 Task: Search one way flight ticket for 5 adults, 2 children, 1 infant in seat and 1 infant on lap in economy from Minot: Minot International Airport to New Bern: Coastal Carolina Regional Airport (was Craven County Regional) on 8-4-2023. Choice of flights is Emirates. Number of bags: 2 checked bags. Price is upto 107000. Outbound departure time preference is 9:45.
Action: Mouse moved to (285, 247)
Screenshot: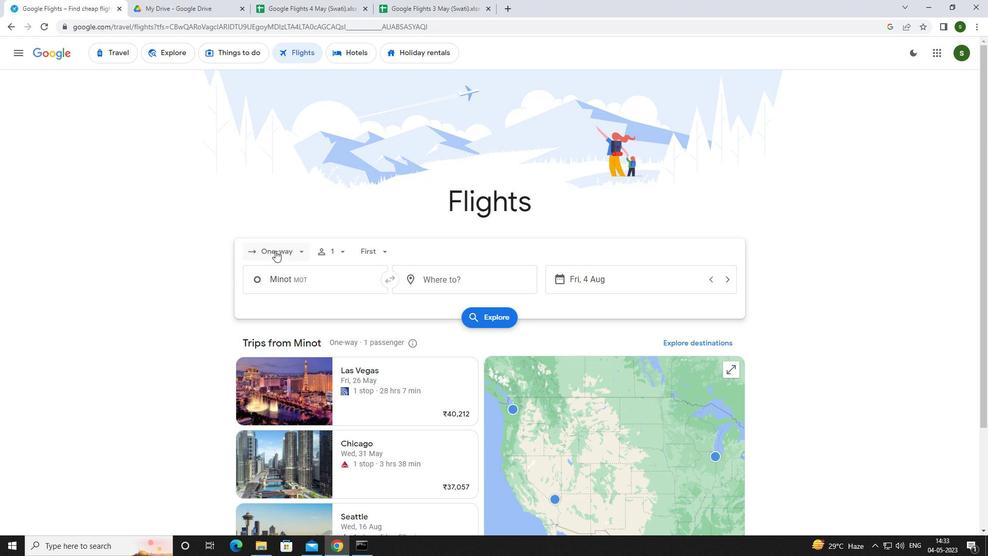 
Action: Mouse pressed left at (285, 247)
Screenshot: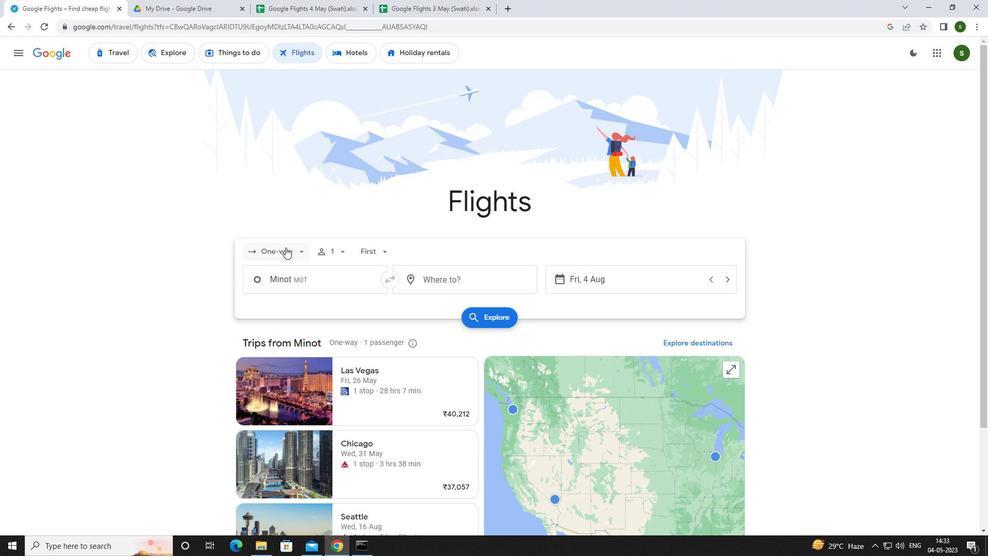 
Action: Mouse moved to (296, 300)
Screenshot: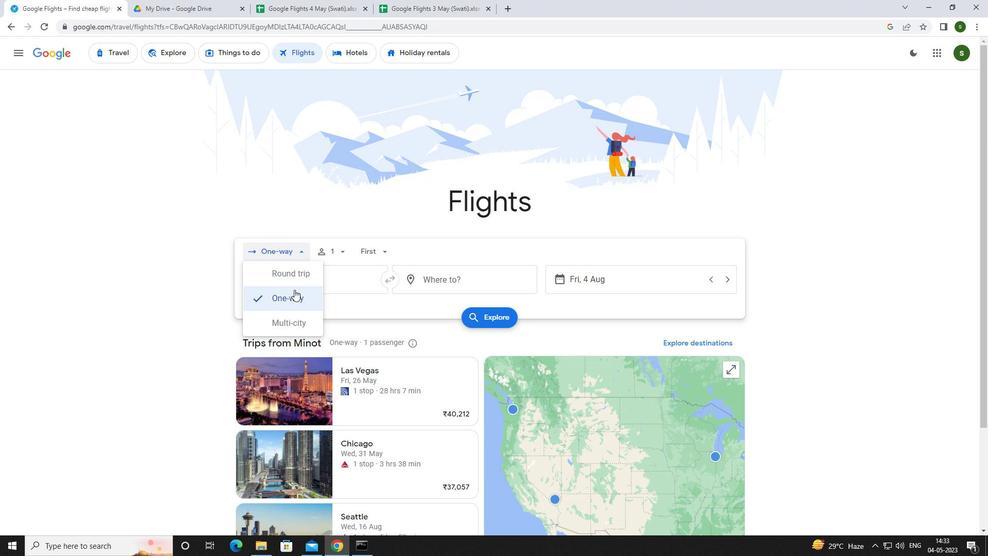 
Action: Mouse pressed left at (296, 300)
Screenshot: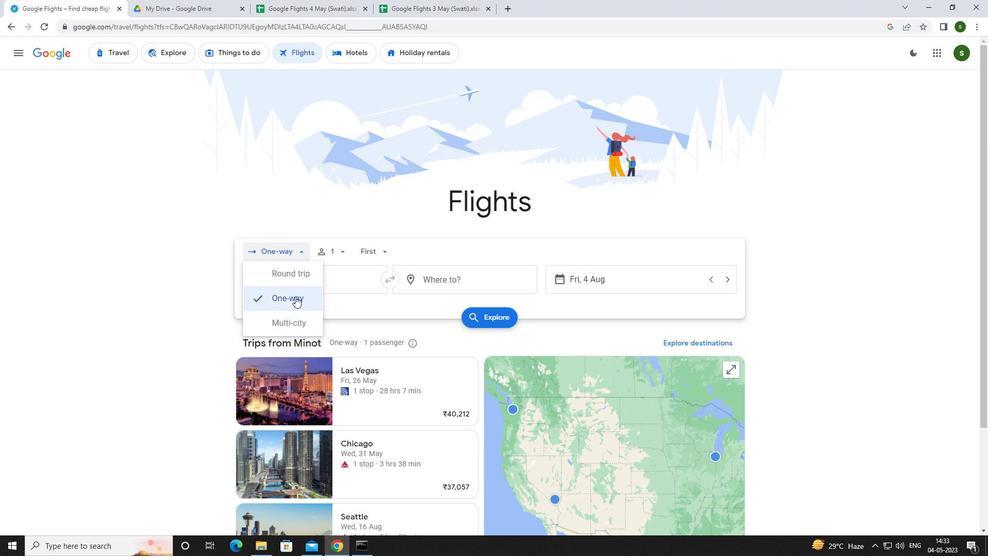 
Action: Mouse moved to (338, 253)
Screenshot: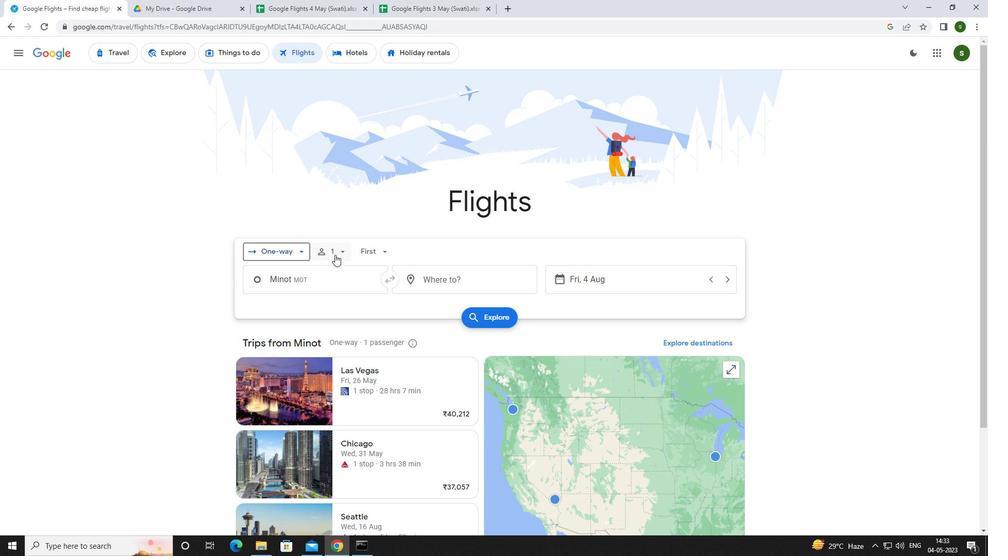 
Action: Mouse pressed left at (338, 253)
Screenshot: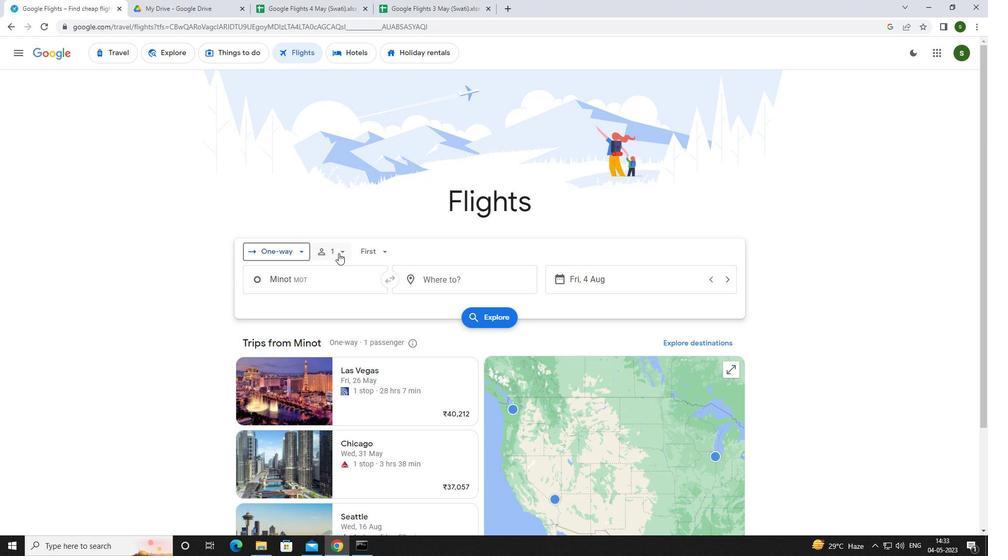 
Action: Mouse moved to (424, 278)
Screenshot: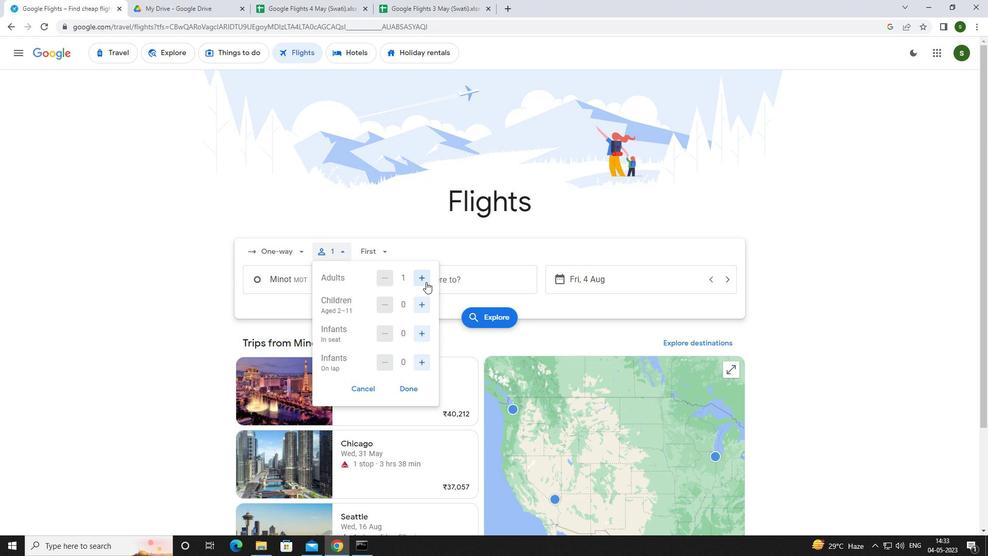 
Action: Mouse pressed left at (424, 278)
Screenshot: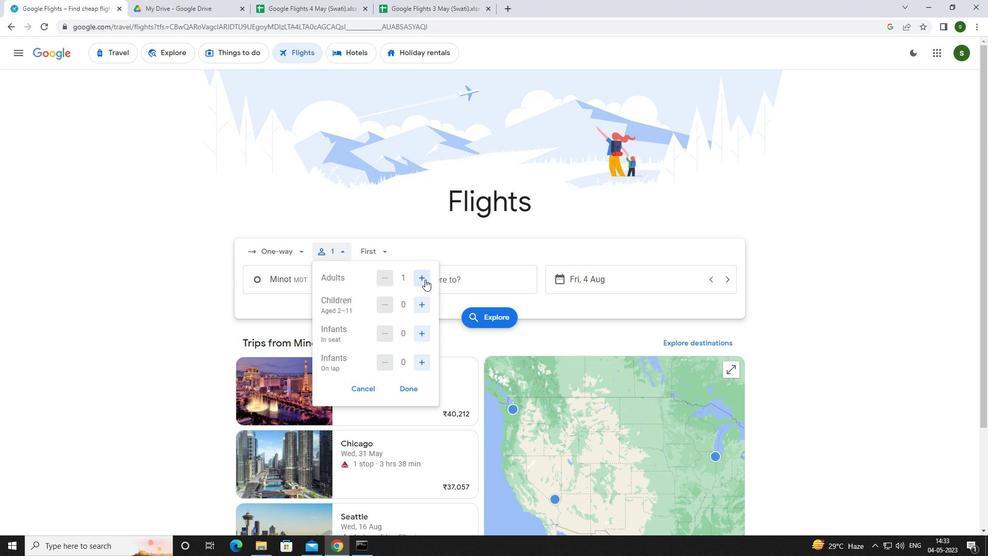 
Action: Mouse pressed left at (424, 278)
Screenshot: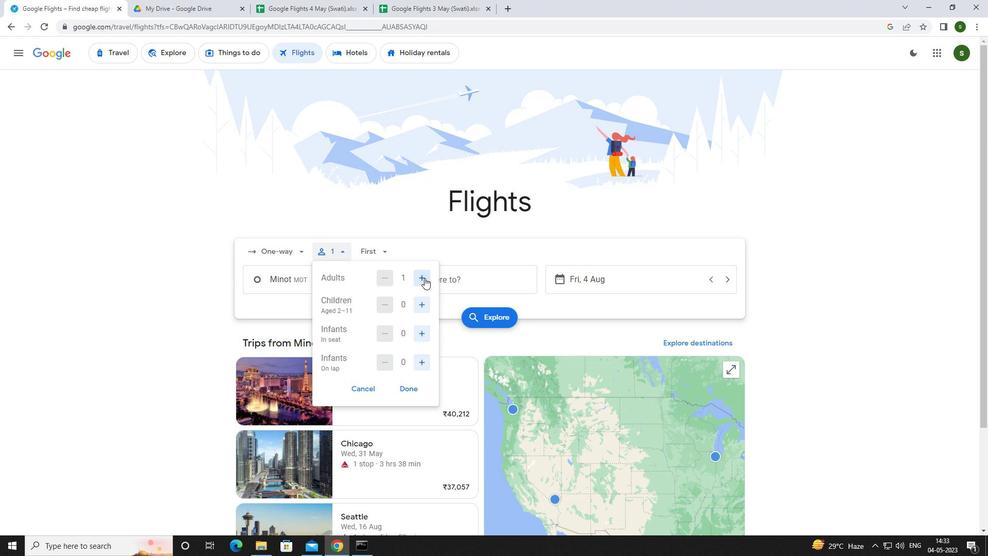 
Action: Mouse pressed left at (424, 278)
Screenshot: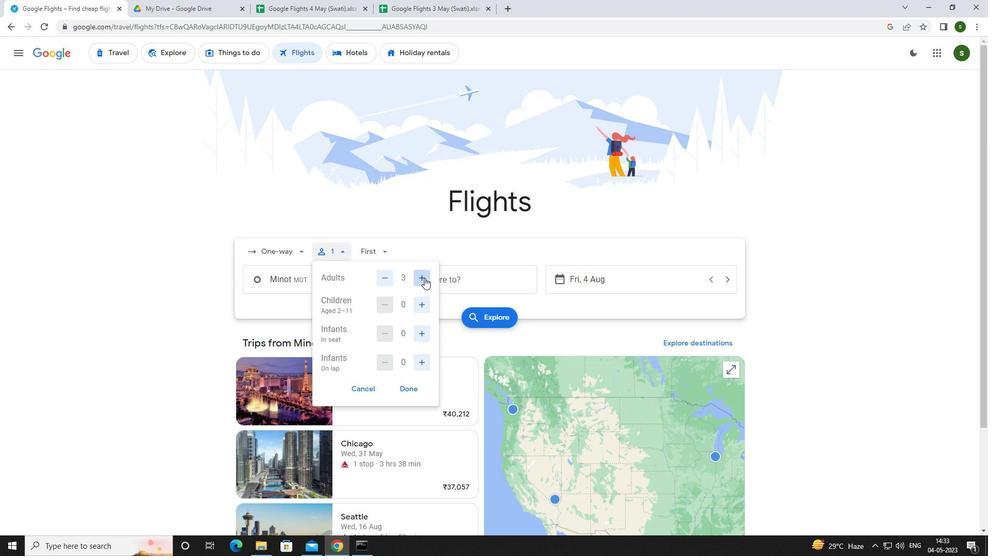 
Action: Mouse pressed left at (424, 278)
Screenshot: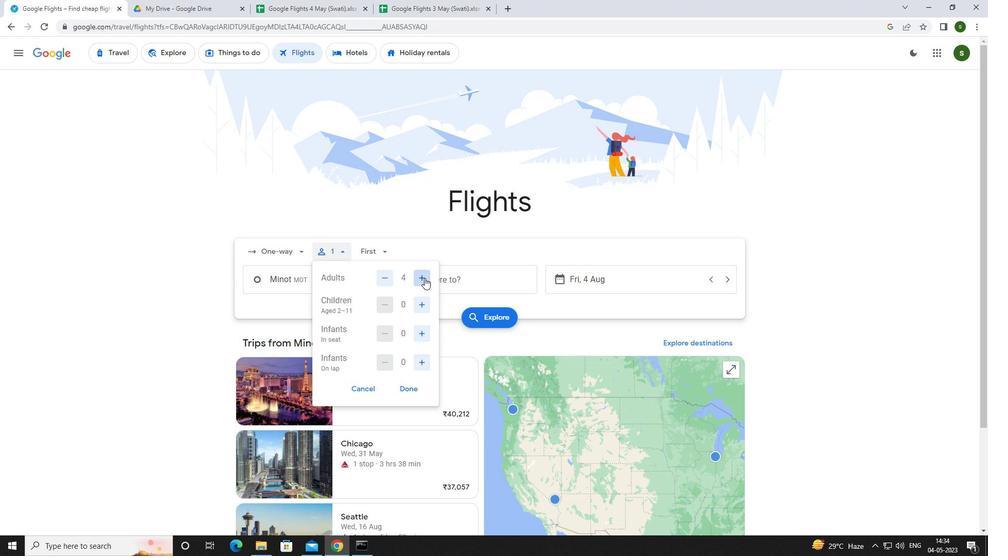 
Action: Mouse moved to (422, 300)
Screenshot: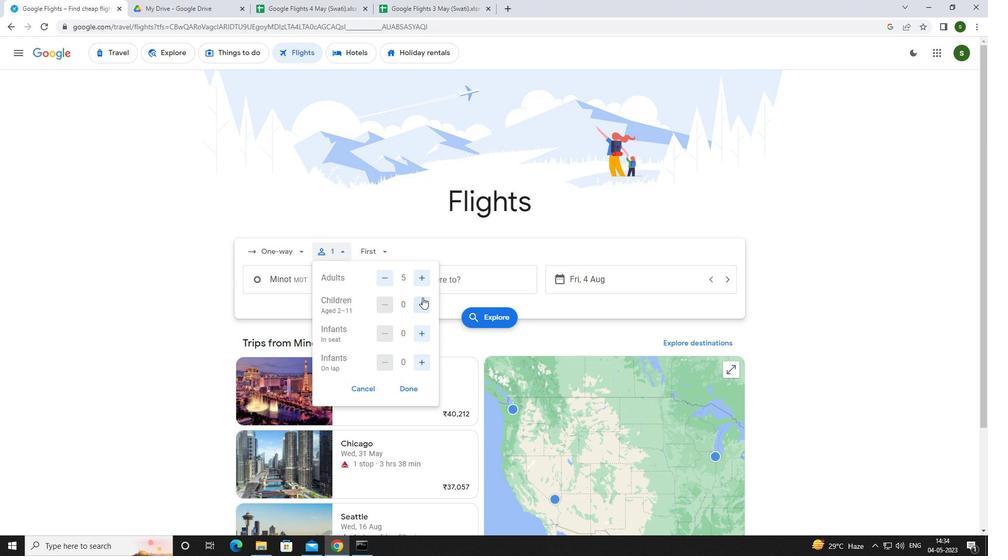 
Action: Mouse pressed left at (422, 300)
Screenshot: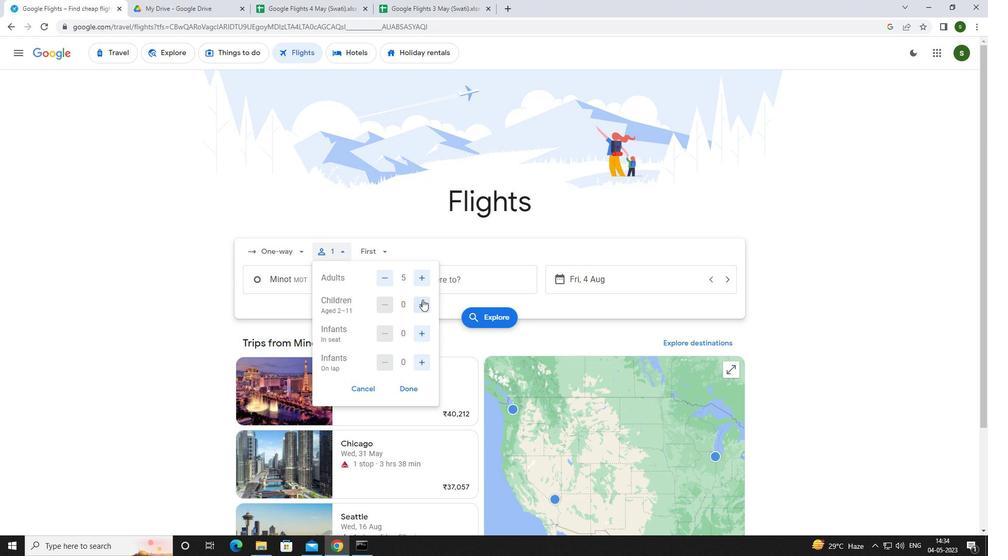 
Action: Mouse pressed left at (422, 300)
Screenshot: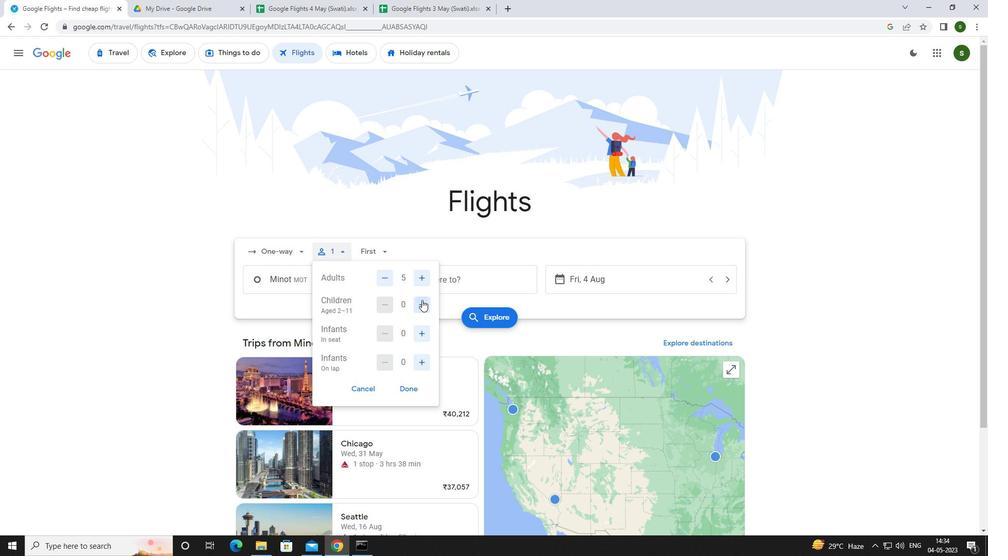 
Action: Mouse moved to (421, 331)
Screenshot: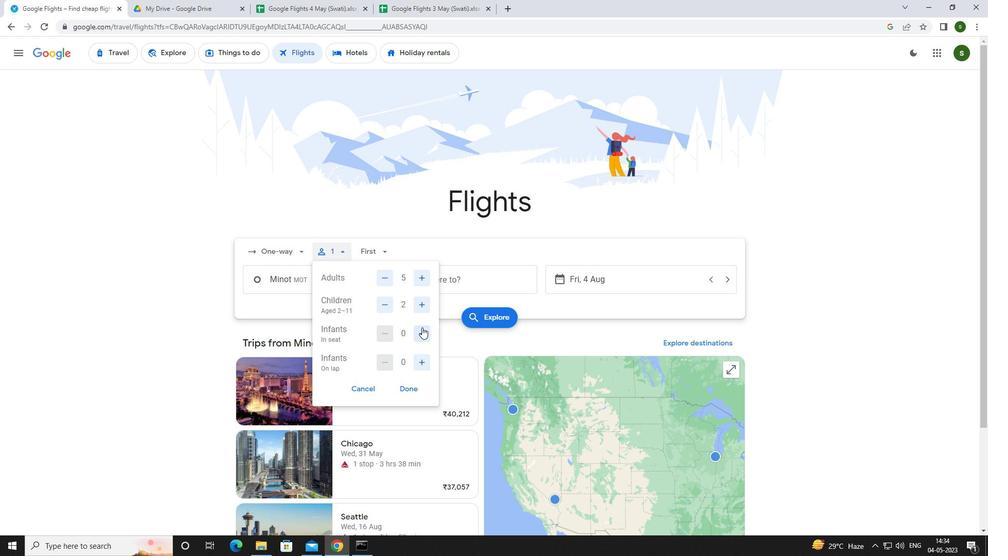 
Action: Mouse pressed left at (421, 331)
Screenshot: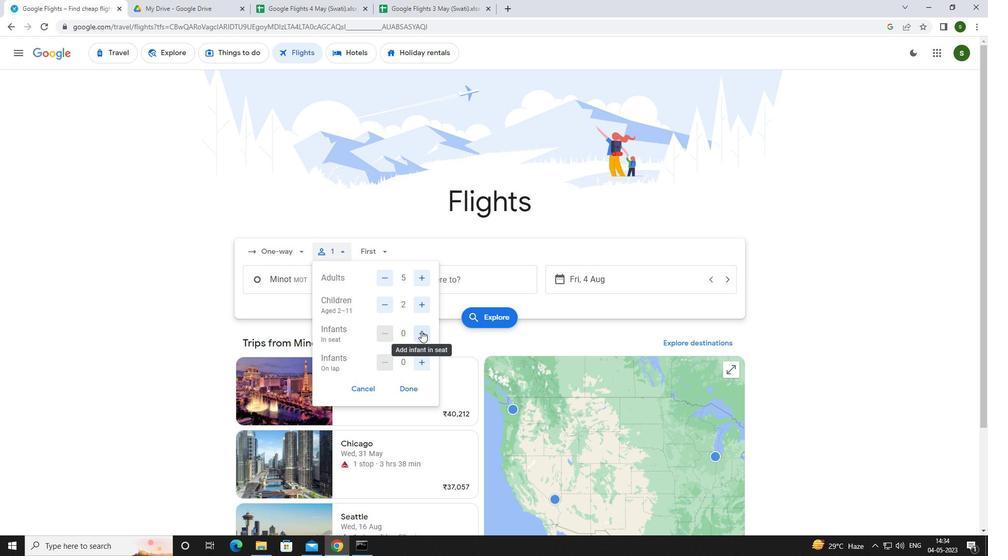 
Action: Mouse moved to (419, 361)
Screenshot: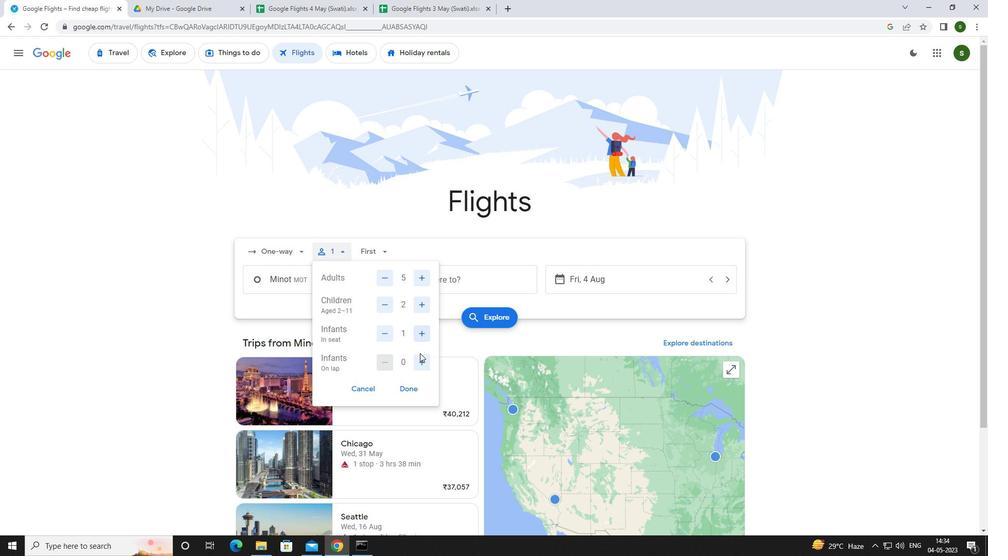 
Action: Mouse pressed left at (419, 361)
Screenshot: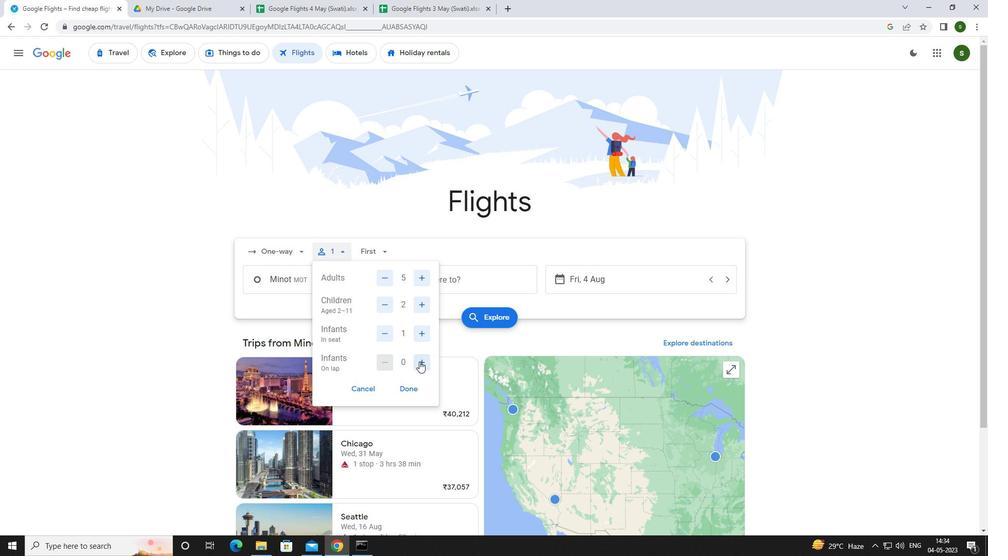 
Action: Mouse moved to (373, 244)
Screenshot: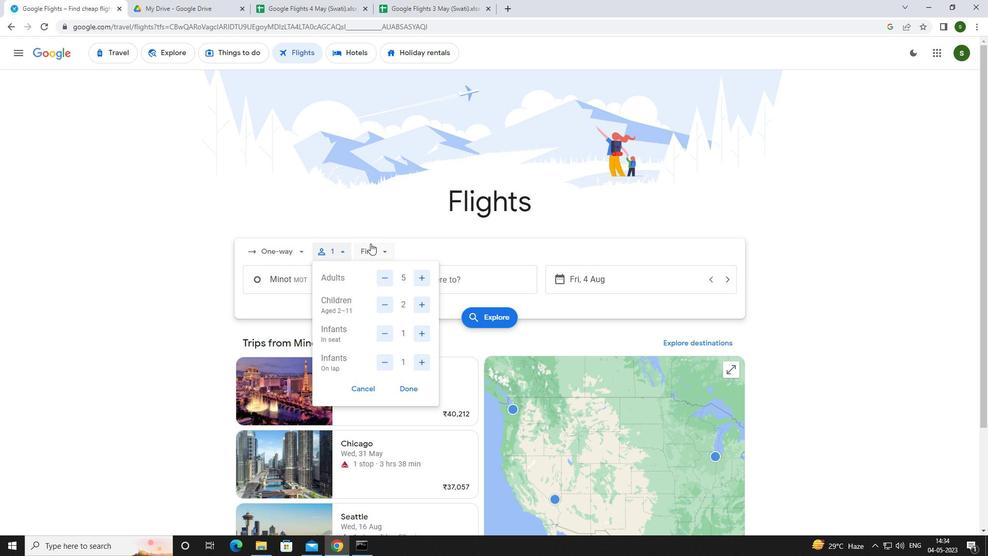 
Action: Mouse pressed left at (373, 244)
Screenshot: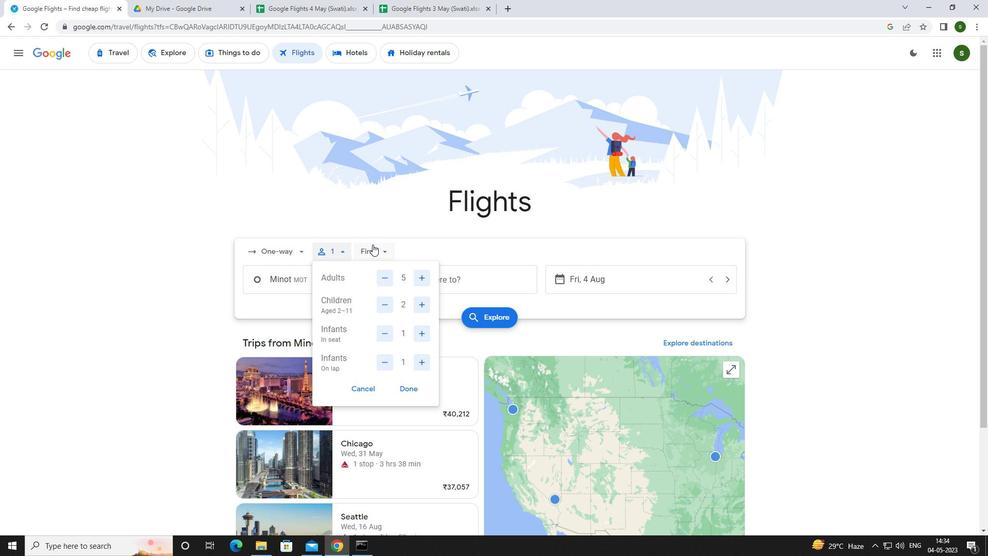 
Action: Mouse moved to (381, 270)
Screenshot: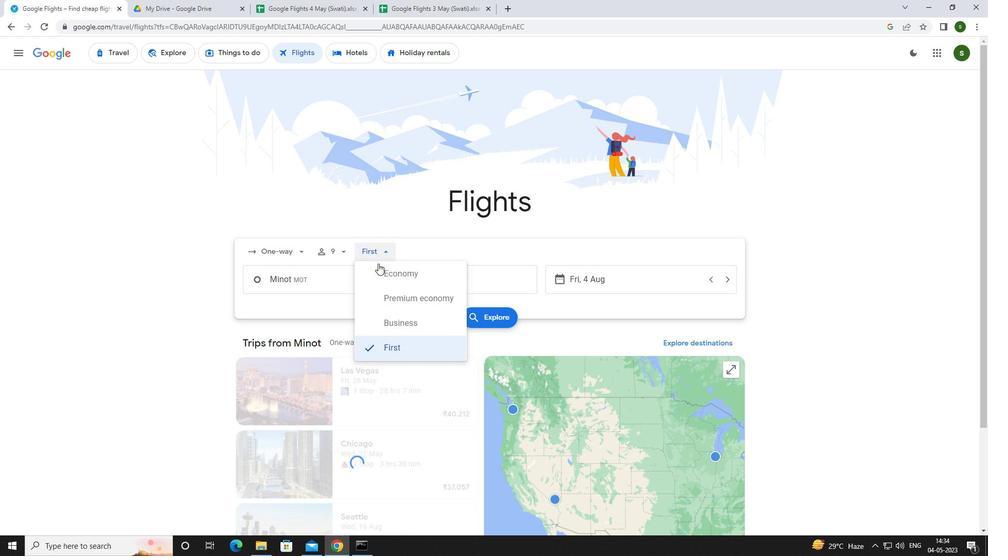
Action: Mouse pressed left at (381, 270)
Screenshot: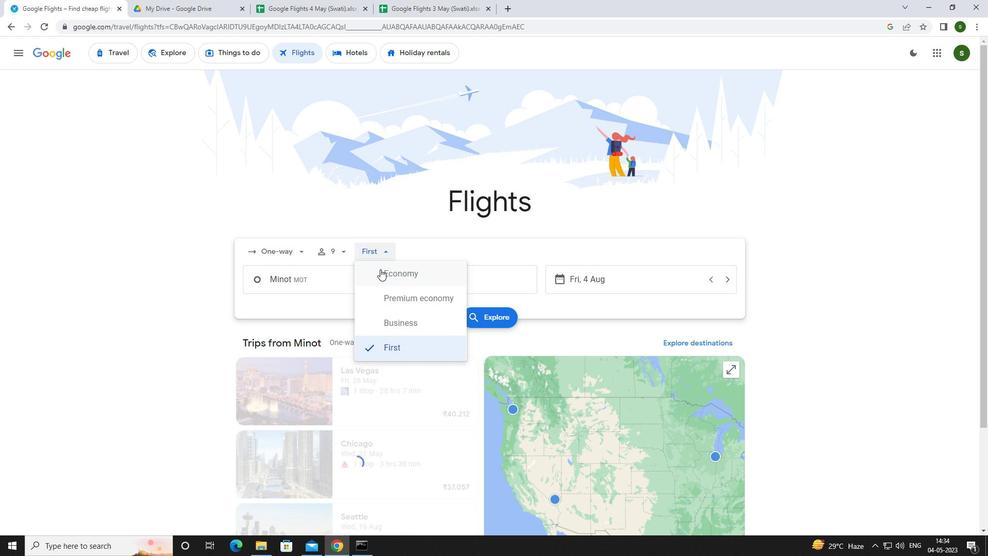 
Action: Mouse moved to (351, 281)
Screenshot: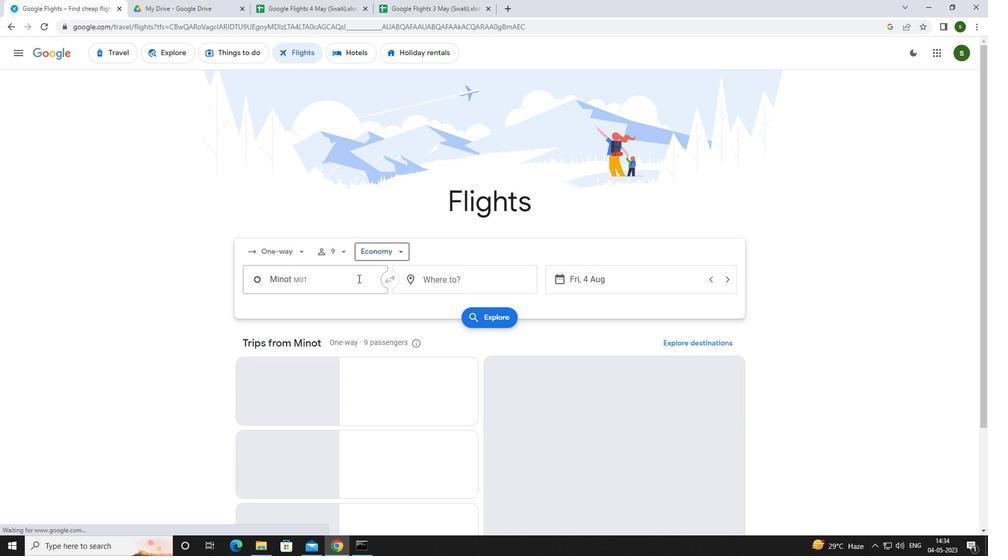 
Action: Mouse pressed left at (351, 281)
Screenshot: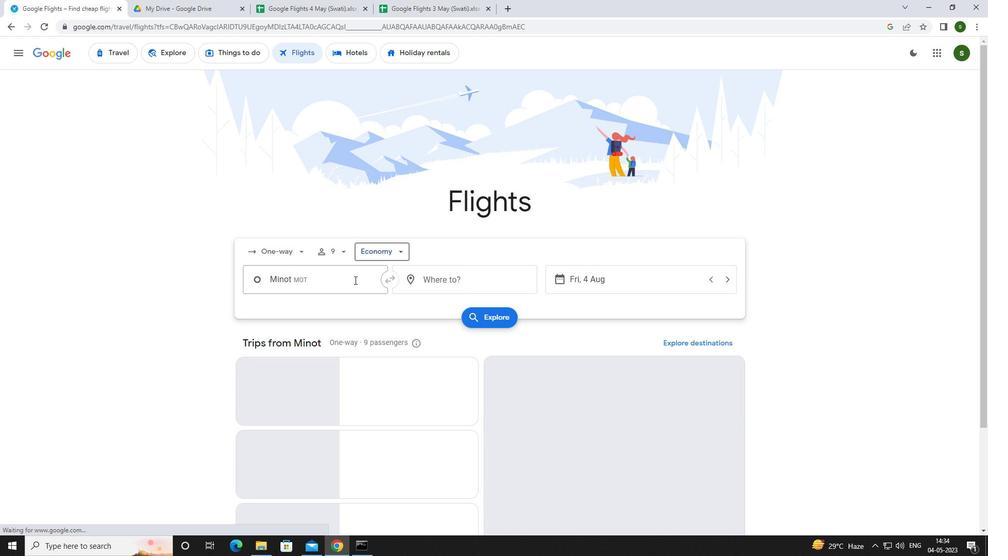 
Action: Key pressed <Key.caps_lock>m<Key.caps_lock>inot
Screenshot: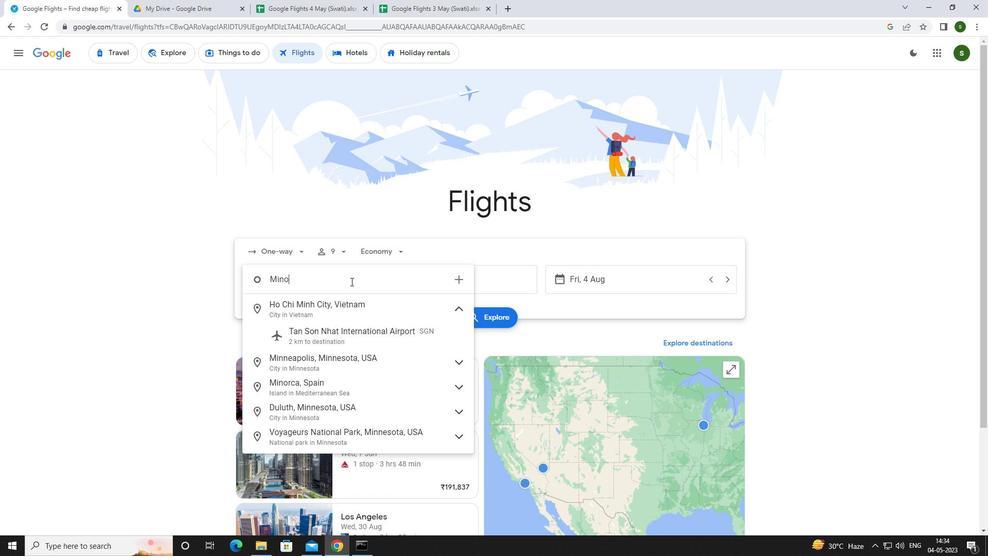 
Action: Mouse moved to (351, 332)
Screenshot: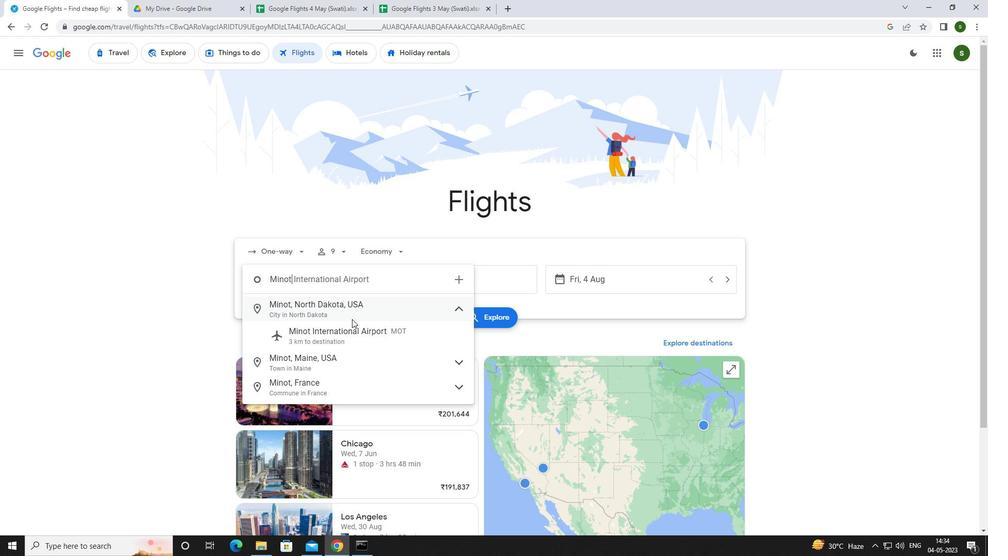 
Action: Mouse pressed left at (351, 332)
Screenshot: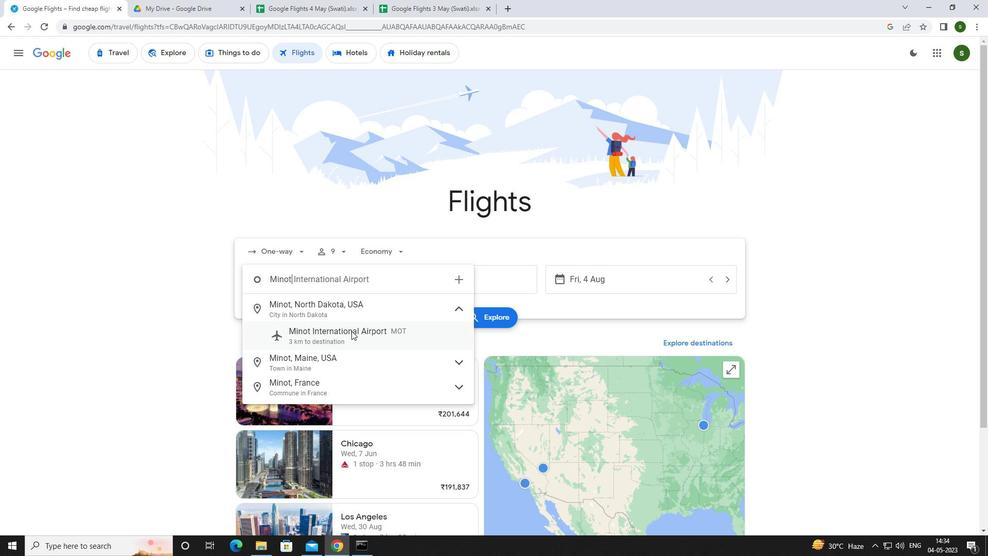 
Action: Mouse moved to (438, 284)
Screenshot: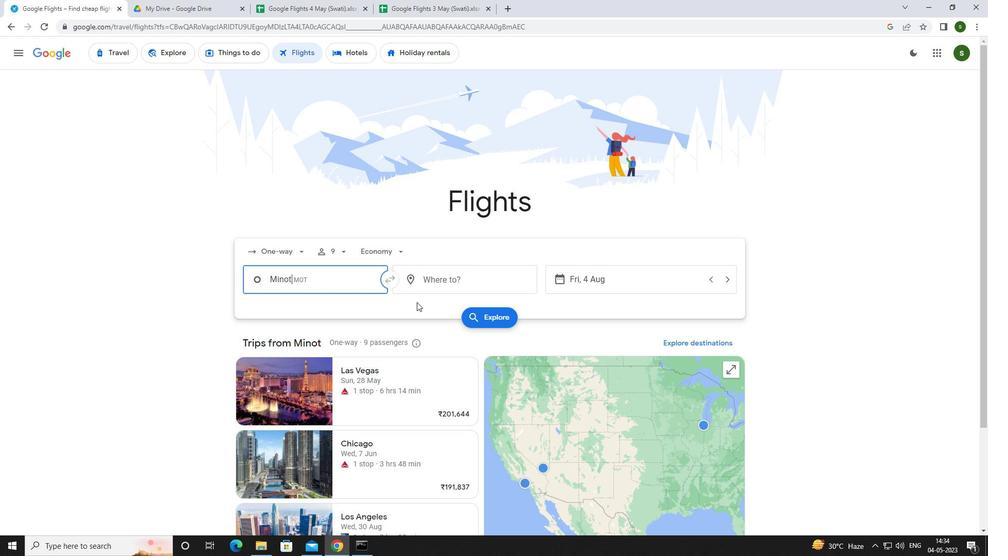 
Action: Mouse pressed left at (438, 284)
Screenshot: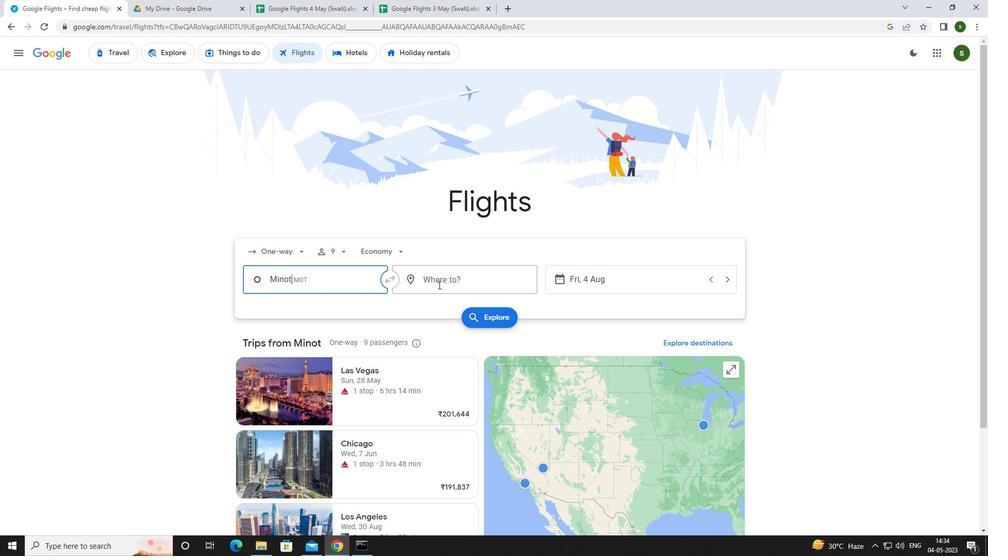 
Action: Mouse moved to (439, 284)
Screenshot: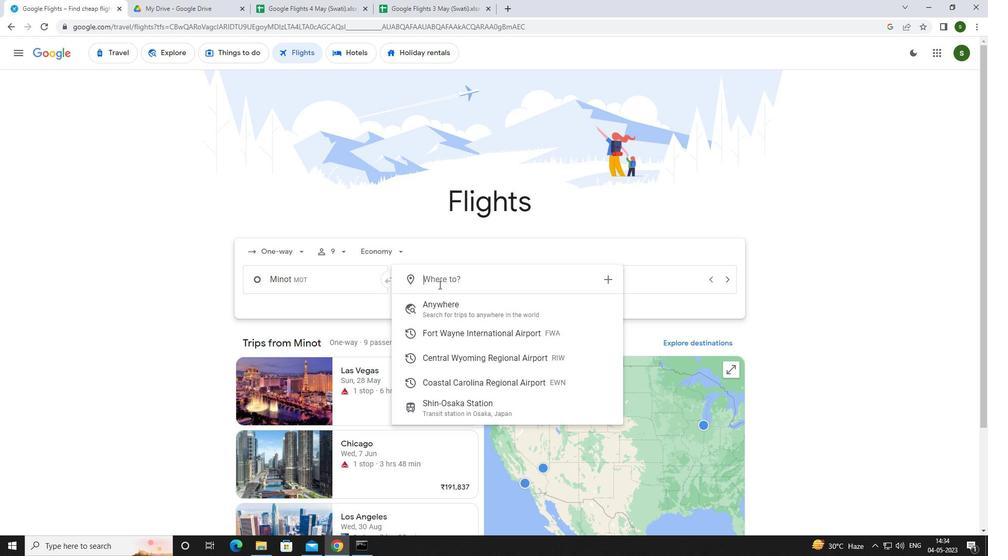 
Action: Key pressed <Key.caps_lock>c<Key.caps_lock>oastal
Screenshot: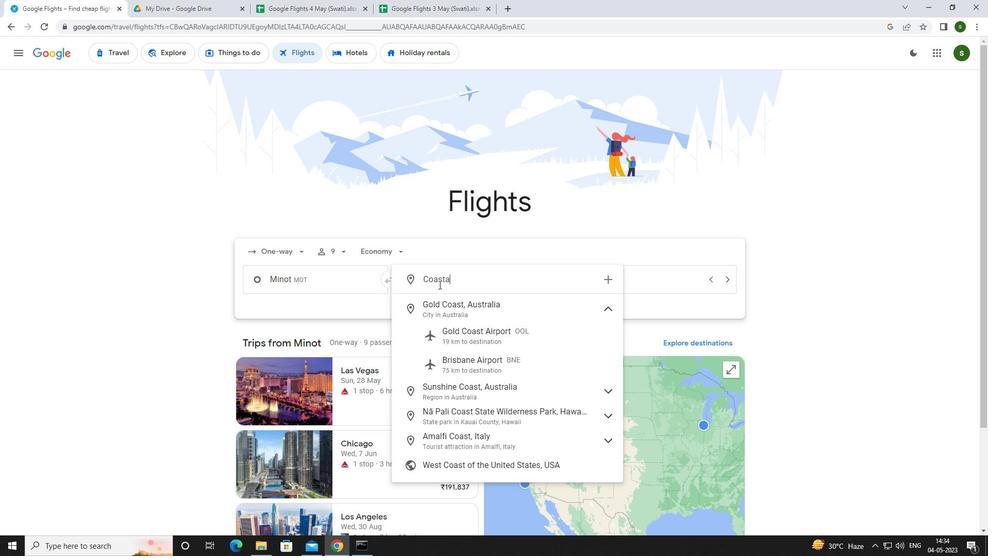 
Action: Mouse moved to (460, 307)
Screenshot: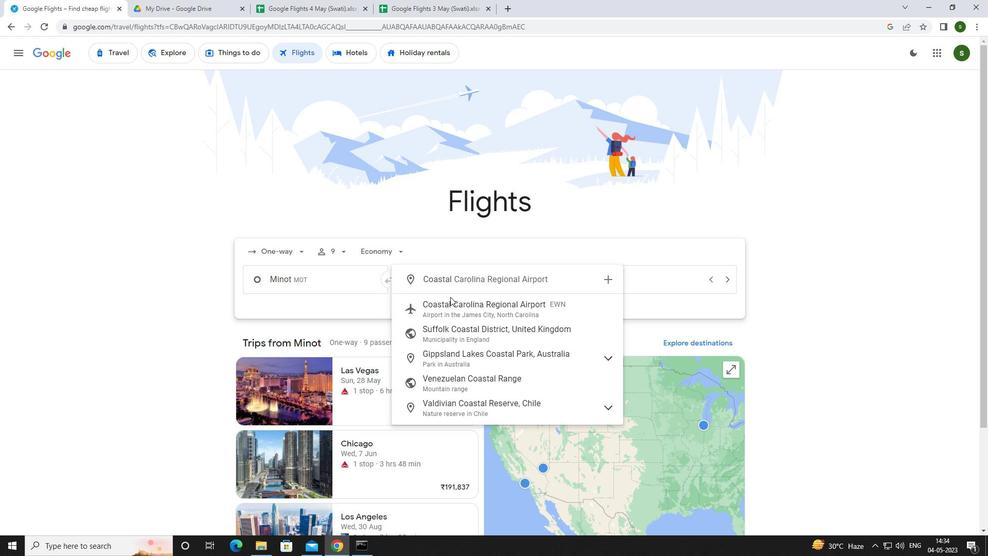 
Action: Mouse pressed left at (460, 307)
Screenshot: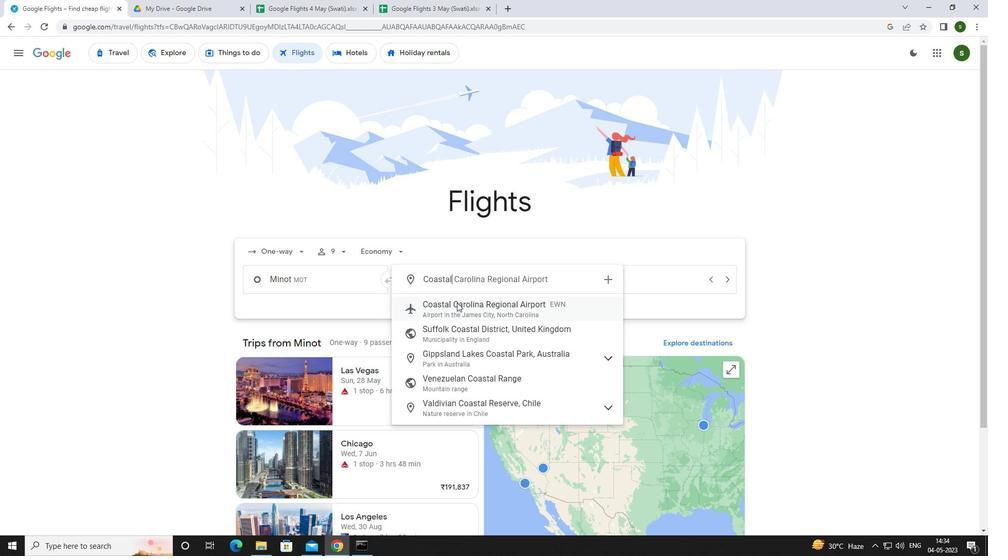 
Action: Mouse moved to (611, 280)
Screenshot: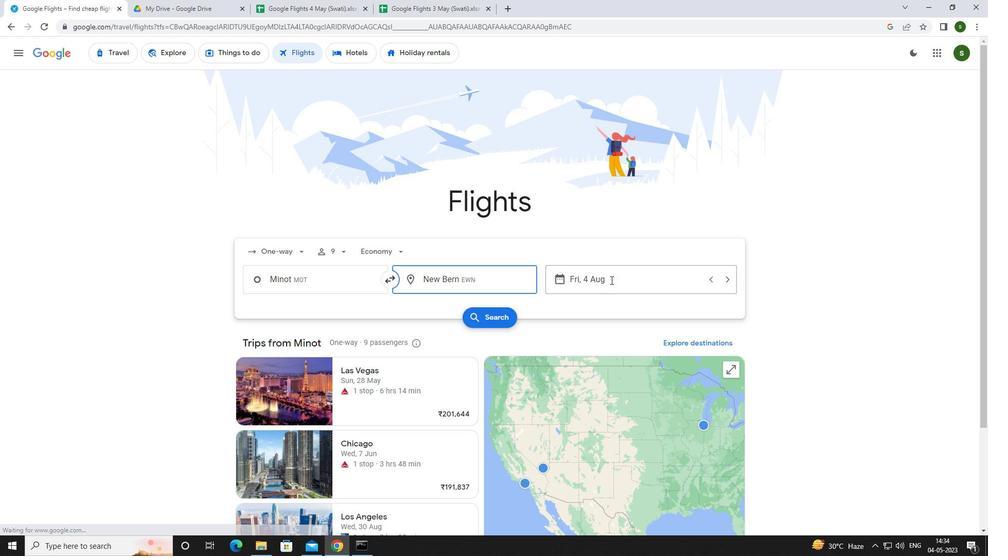 
Action: Mouse pressed left at (611, 280)
Screenshot: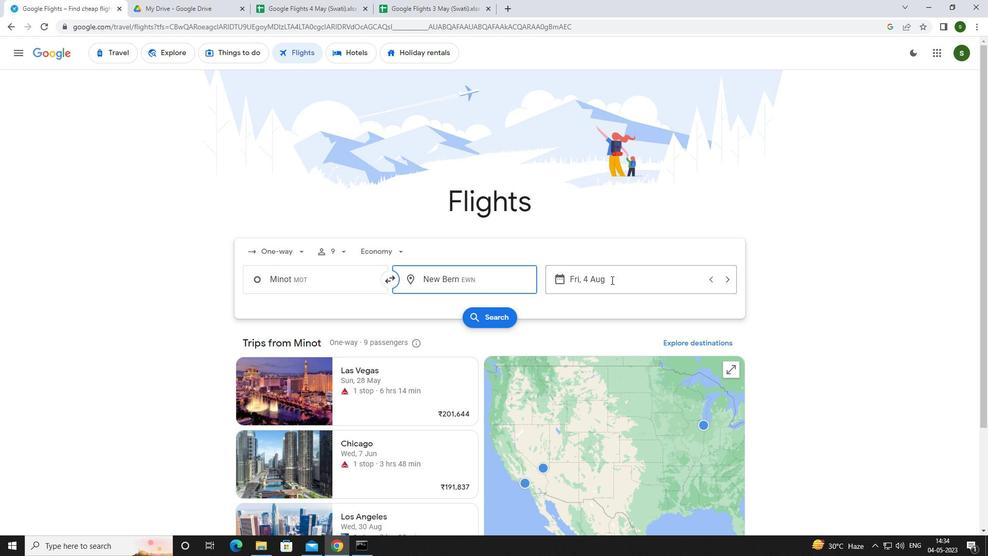 
Action: Mouse moved to (493, 349)
Screenshot: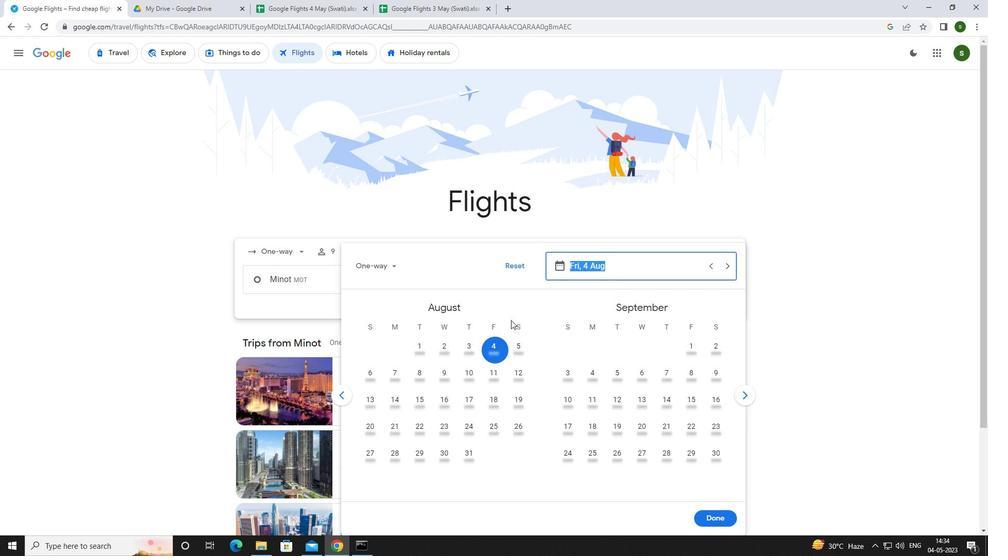 
Action: Mouse pressed left at (493, 349)
Screenshot: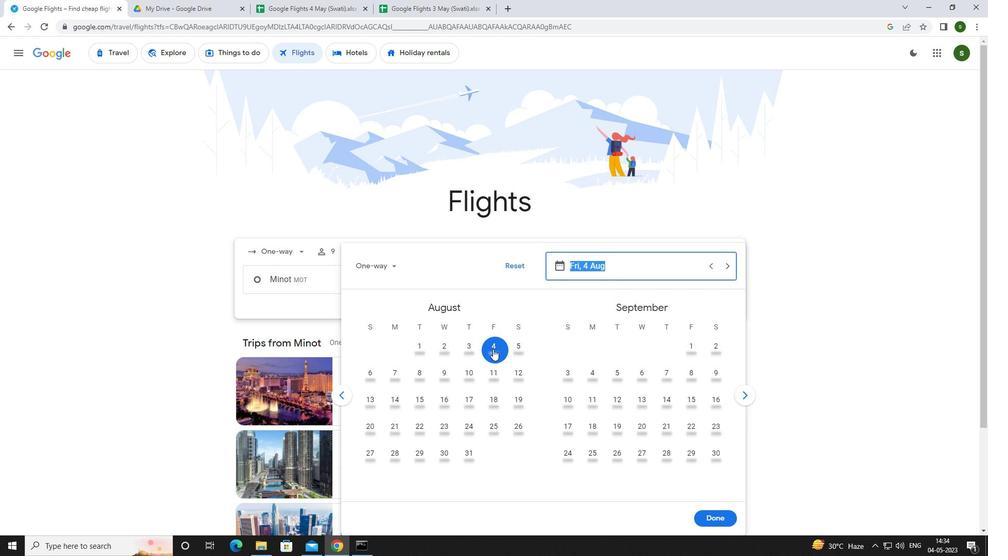 
Action: Mouse moved to (713, 520)
Screenshot: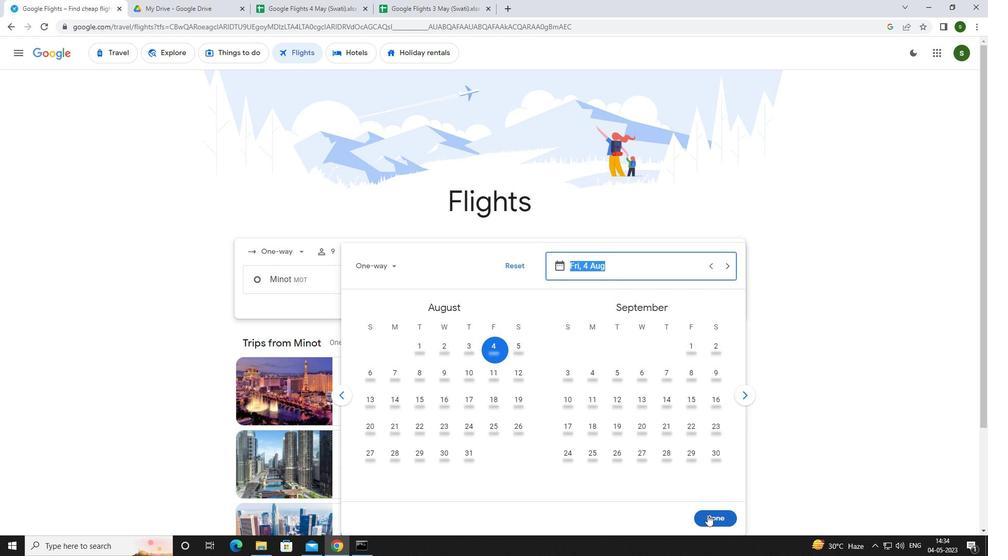
Action: Mouse pressed left at (713, 520)
Screenshot: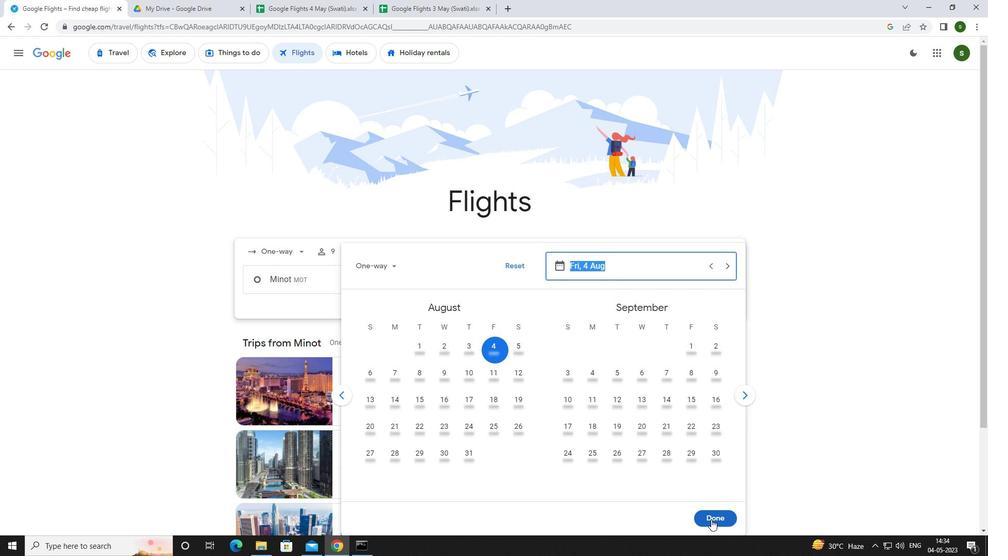 
Action: Mouse moved to (477, 318)
Screenshot: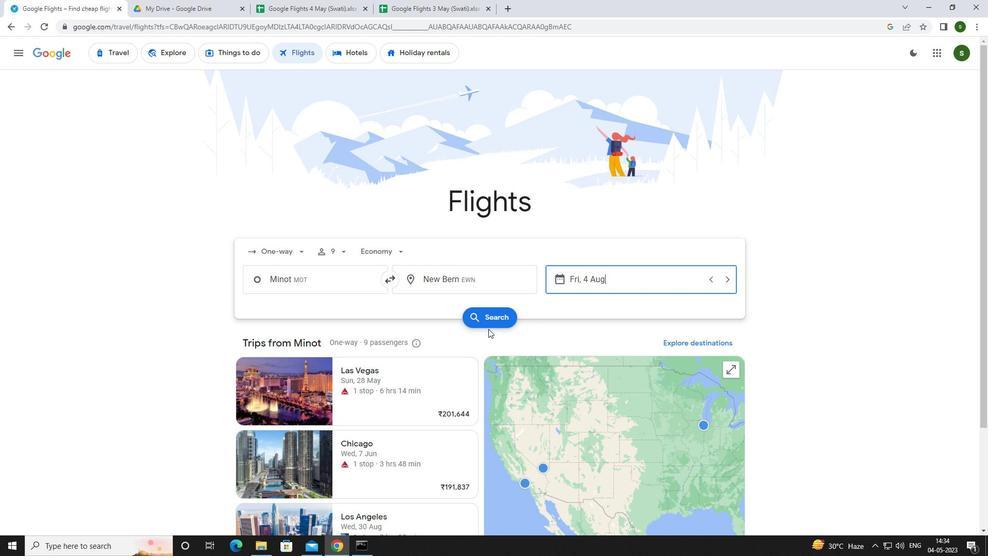 
Action: Mouse pressed left at (477, 318)
Screenshot: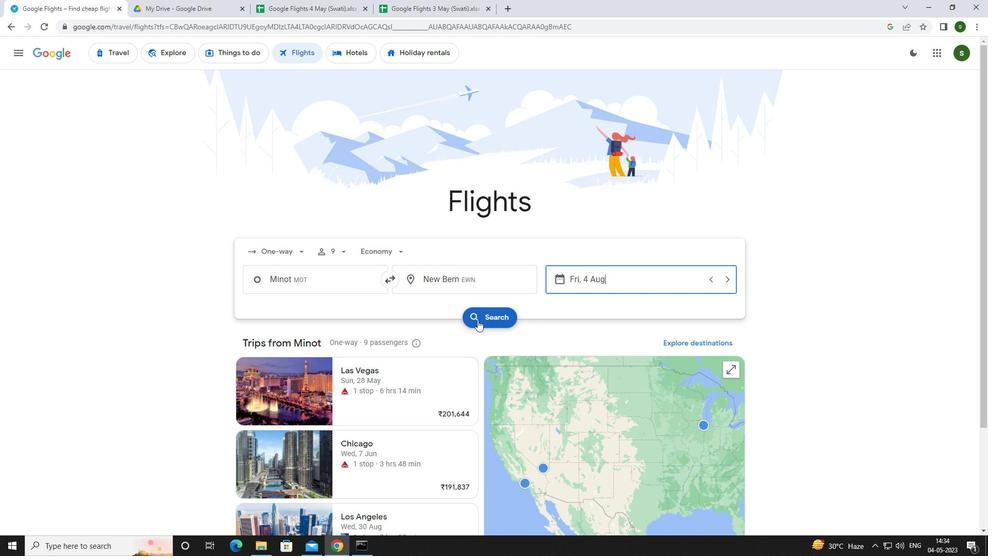 
Action: Mouse moved to (259, 142)
Screenshot: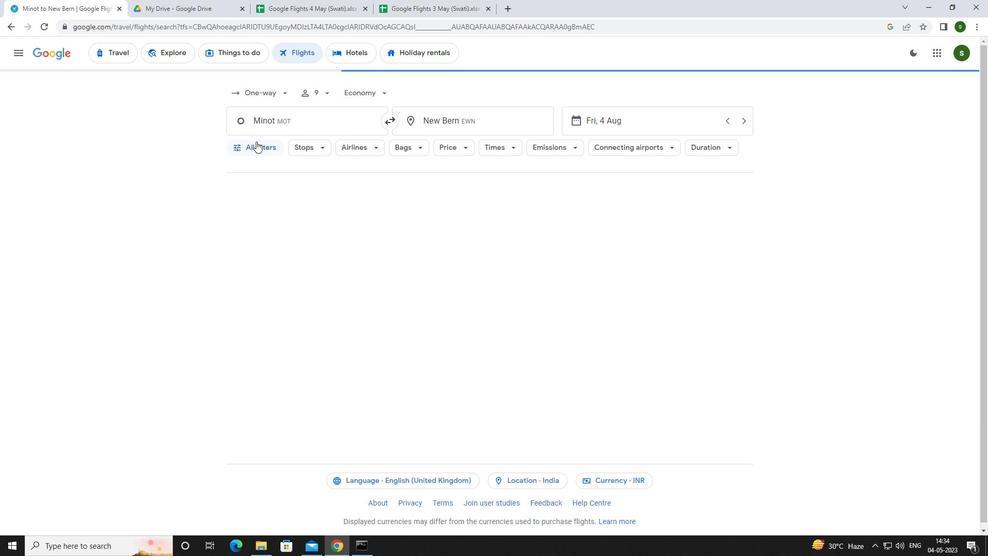 
Action: Mouse pressed left at (259, 142)
Screenshot: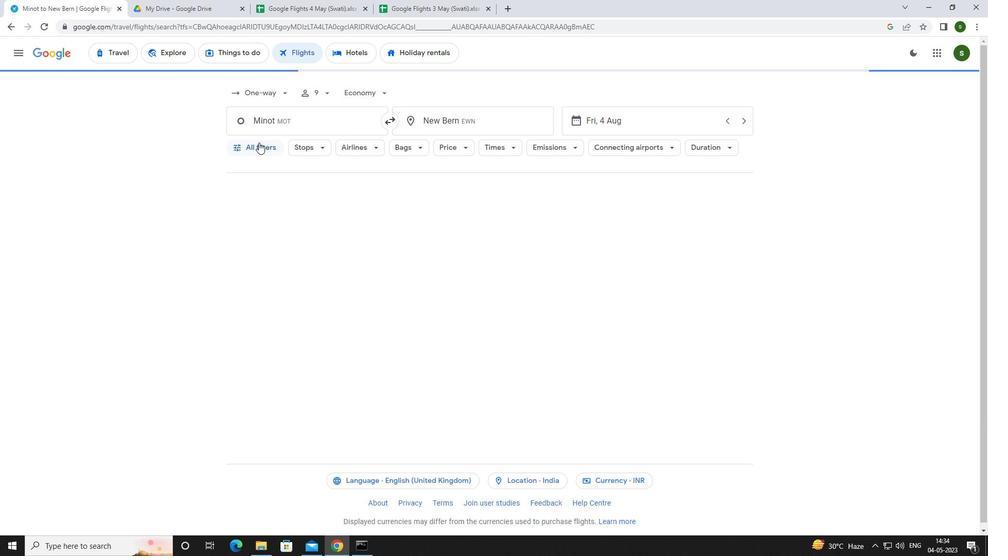 
Action: Mouse moved to (382, 363)
Screenshot: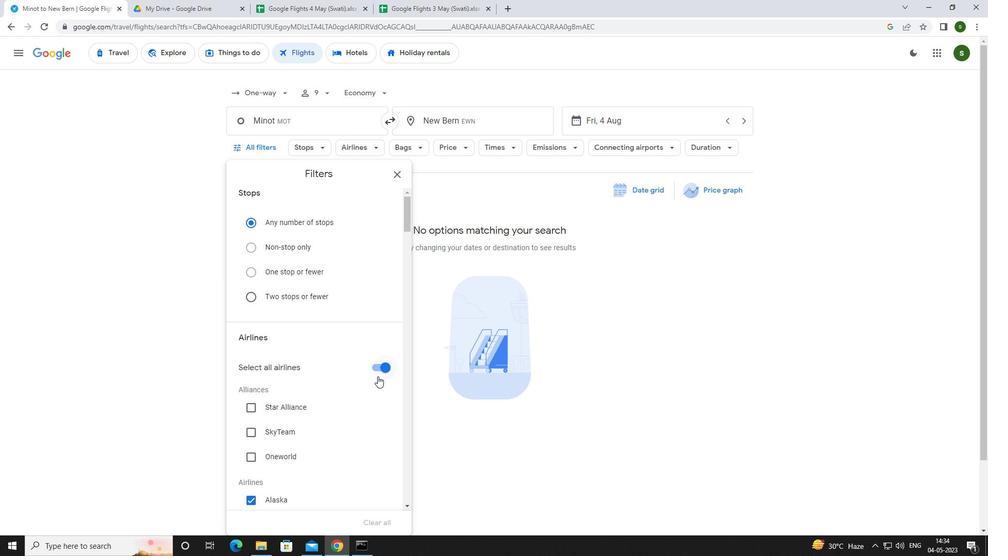 
Action: Mouse pressed left at (382, 363)
Screenshot: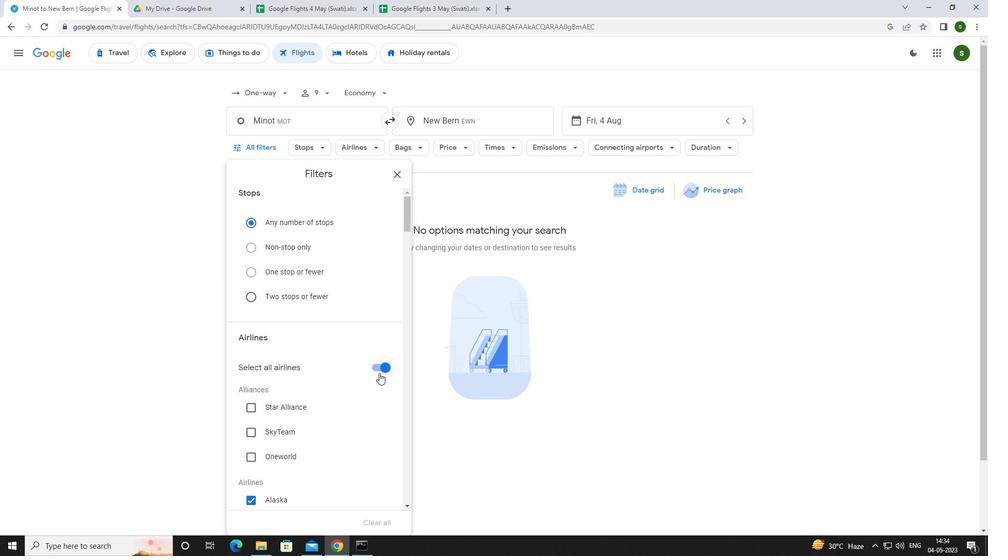 
Action: Mouse moved to (333, 304)
Screenshot: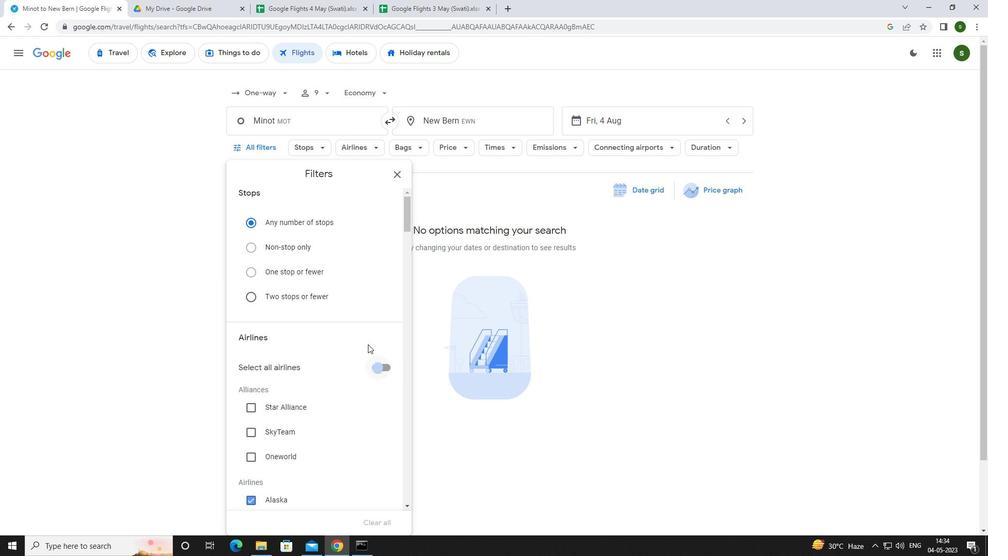 
Action: Mouse scrolled (333, 304) with delta (0, 0)
Screenshot: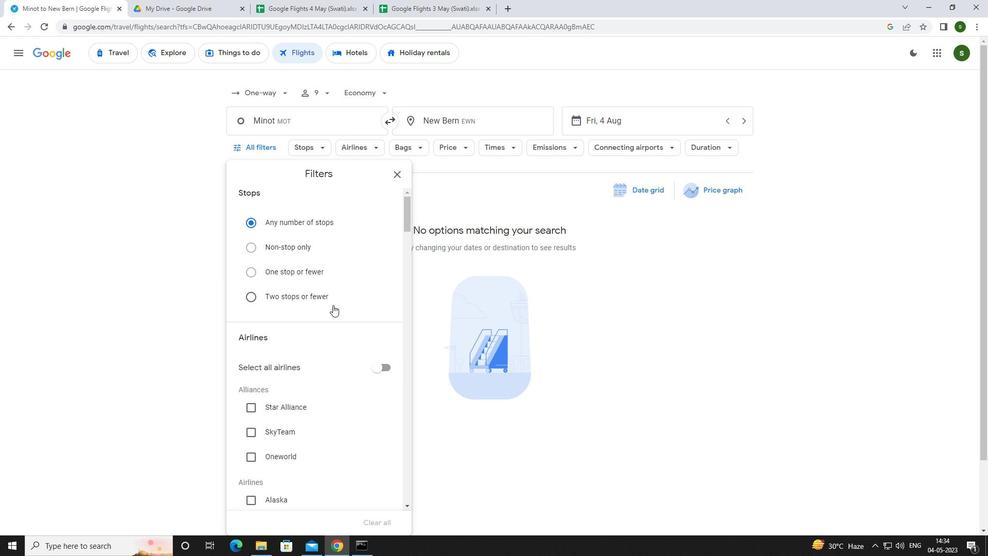 
Action: Mouse scrolled (333, 304) with delta (0, 0)
Screenshot: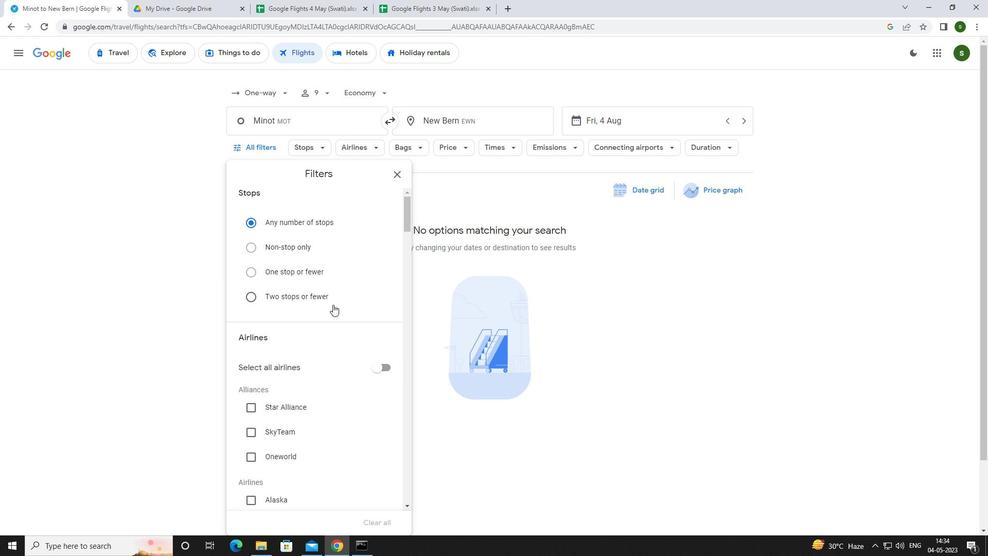 
Action: Mouse scrolled (333, 304) with delta (0, 0)
Screenshot: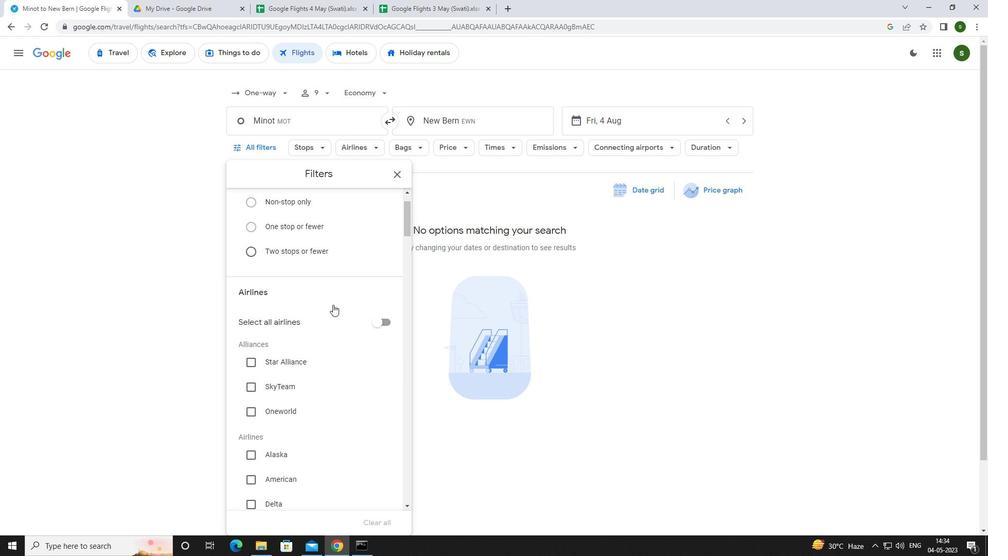 
Action: Mouse scrolled (333, 304) with delta (0, 0)
Screenshot: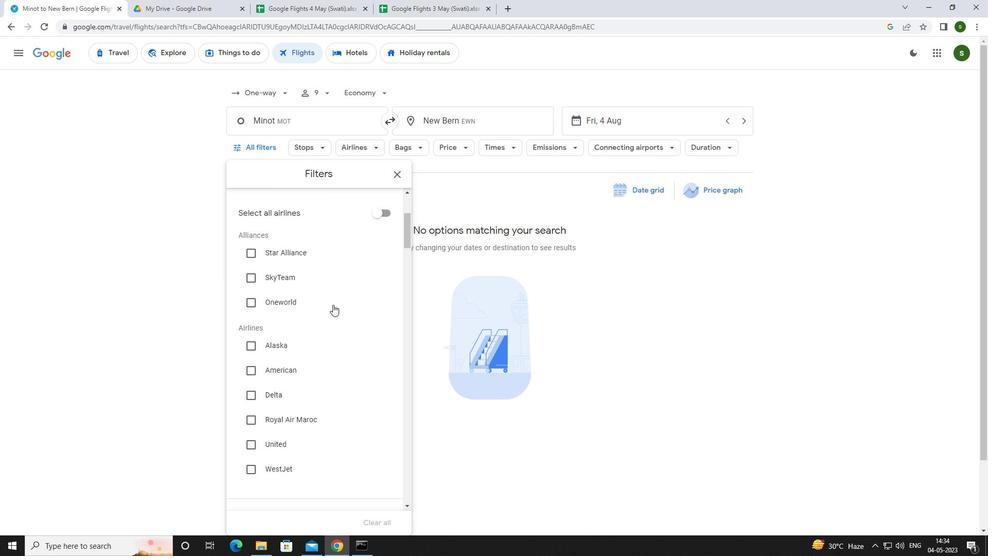
Action: Mouse scrolled (333, 304) with delta (0, 0)
Screenshot: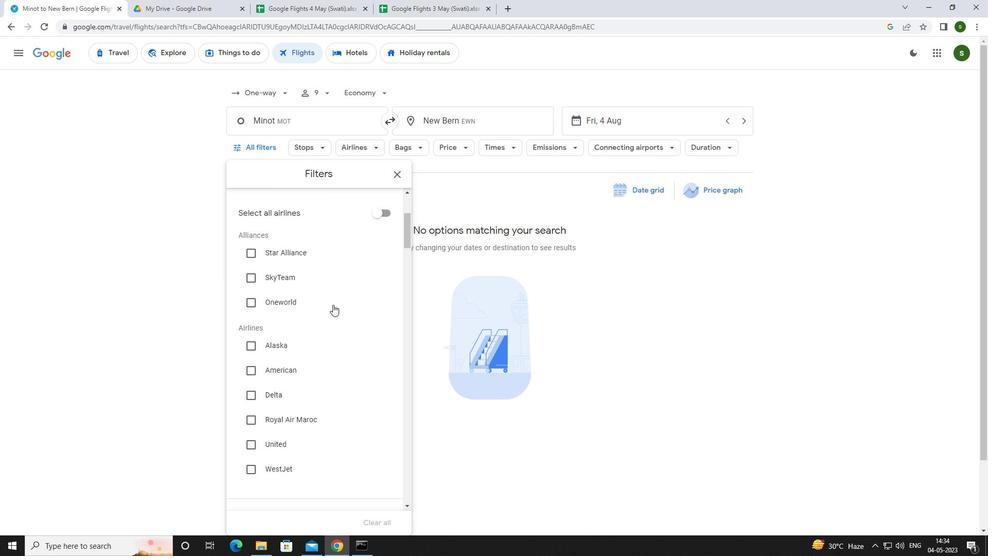 
Action: Mouse scrolled (333, 304) with delta (0, 0)
Screenshot: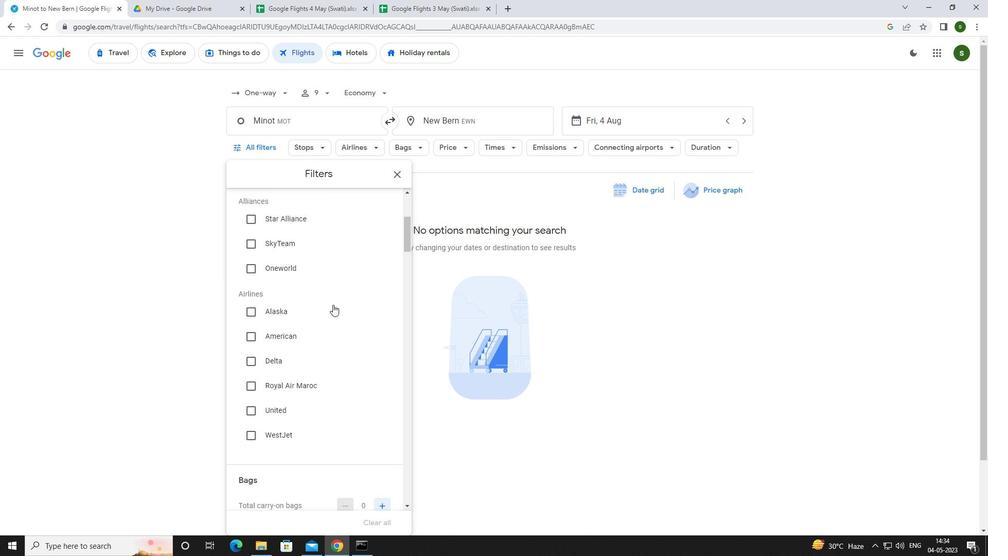 
Action: Mouse scrolled (333, 304) with delta (0, 0)
Screenshot: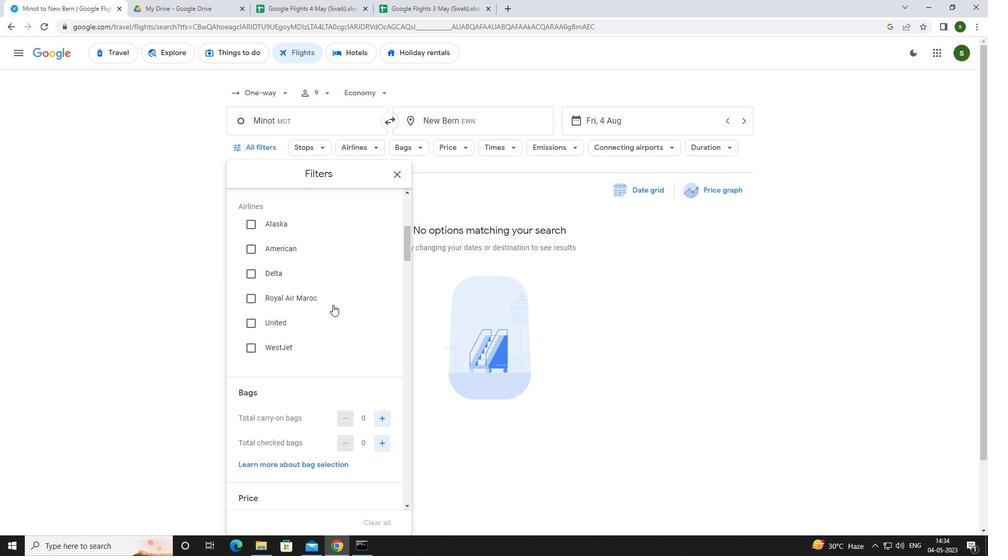 
Action: Mouse moved to (377, 357)
Screenshot: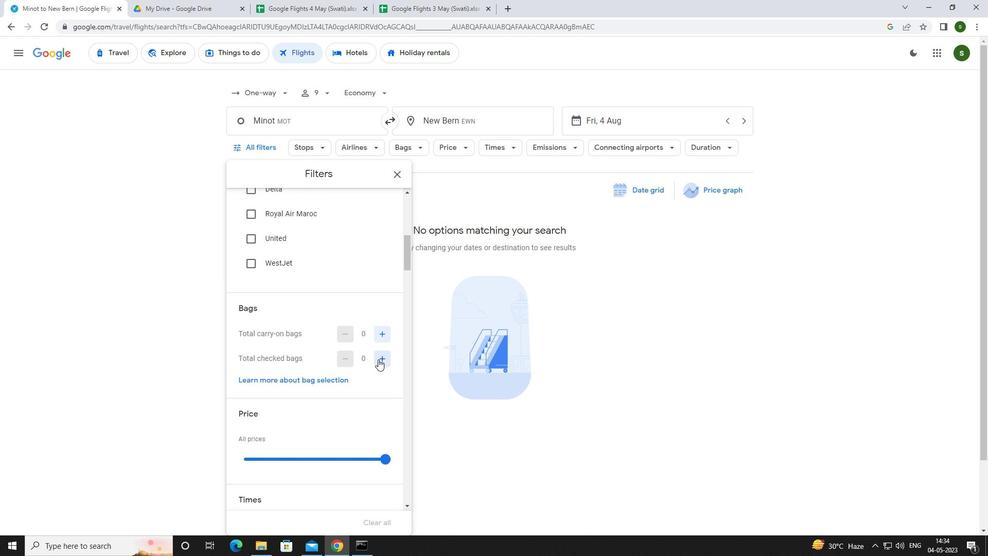 
Action: Mouse pressed left at (377, 357)
Screenshot: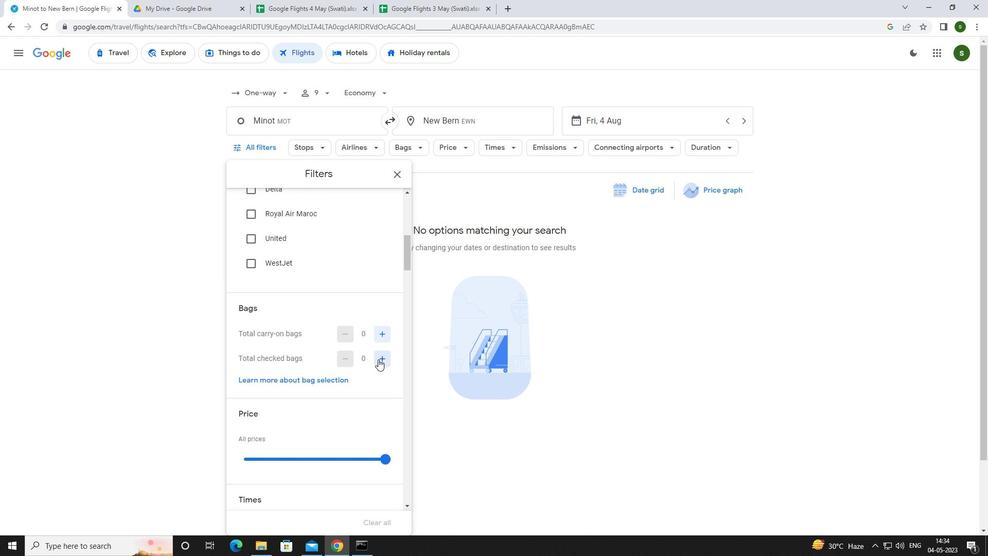 
Action: Mouse pressed left at (377, 357)
Screenshot: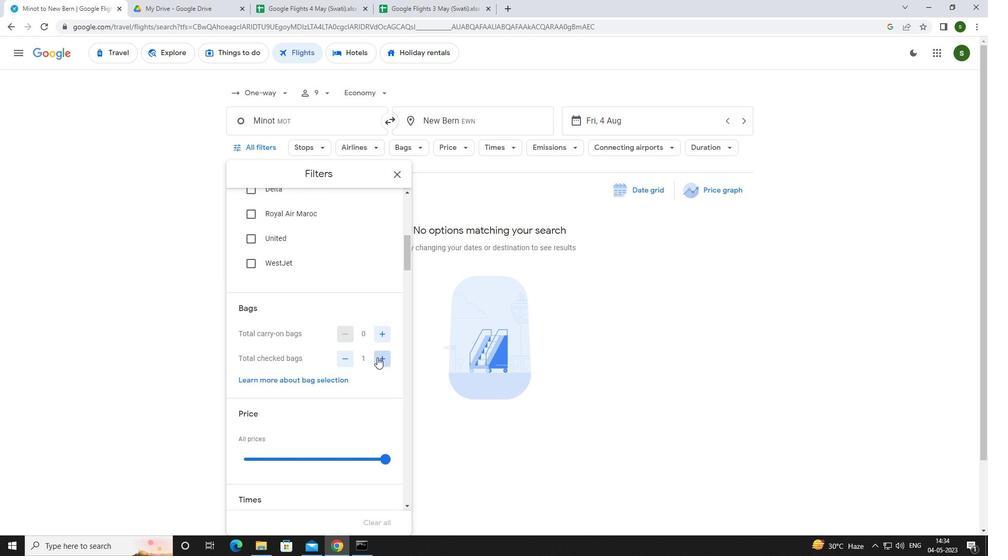 
Action: Mouse scrolled (377, 356) with delta (0, 0)
Screenshot: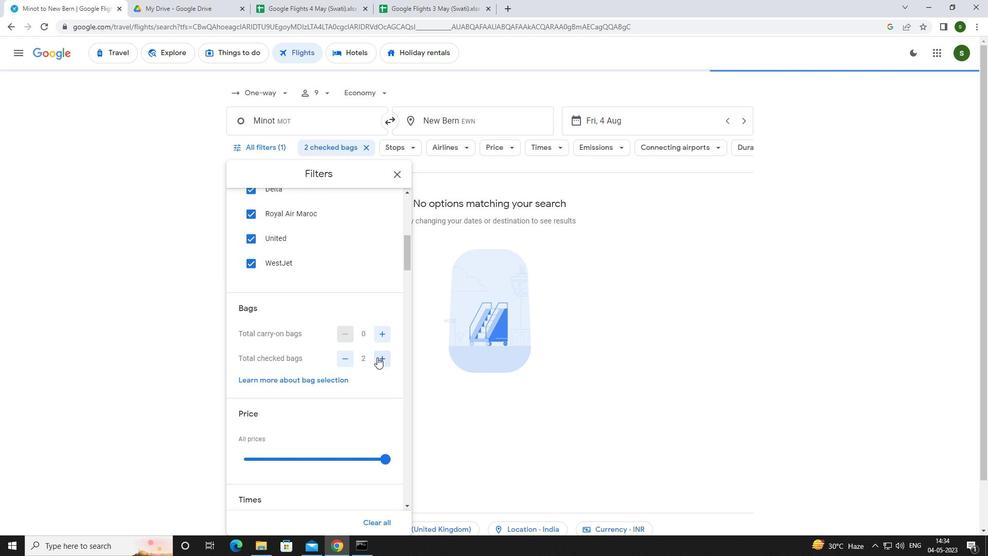 
Action: Mouse scrolled (377, 356) with delta (0, 0)
Screenshot: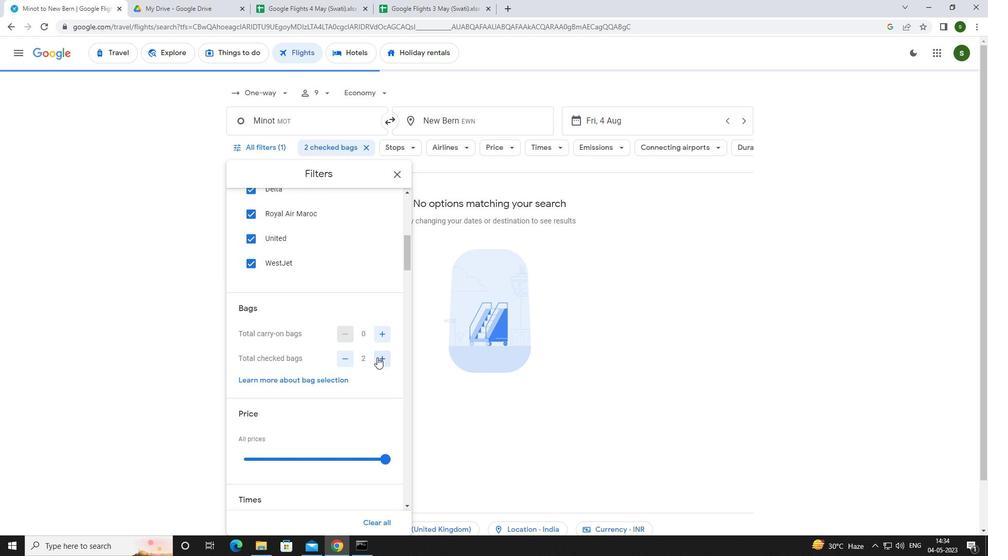 
Action: Mouse moved to (385, 358)
Screenshot: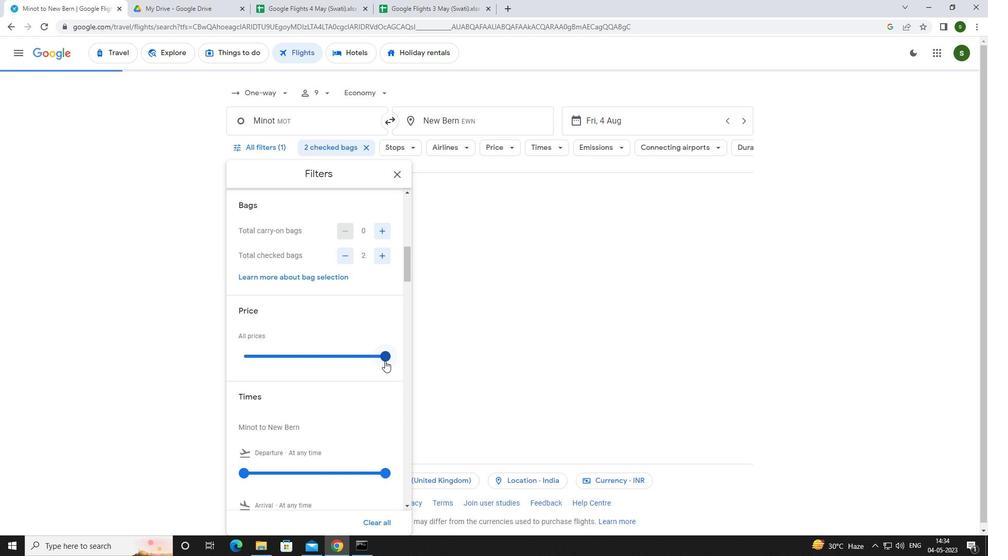 
Action: Mouse pressed left at (385, 358)
Screenshot: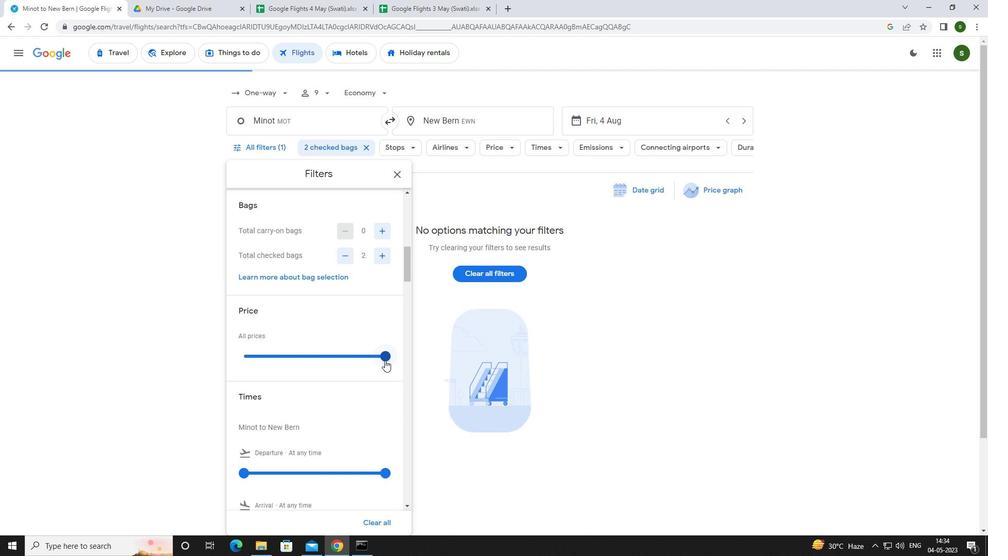 
Action: Mouse moved to (385, 358)
Screenshot: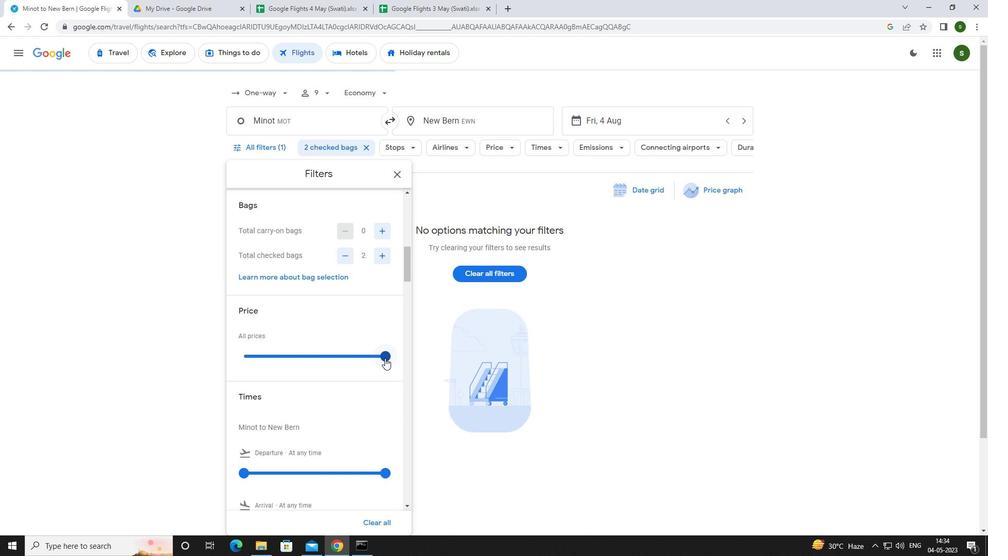
Action: Mouse scrolled (385, 357) with delta (0, 0)
Screenshot: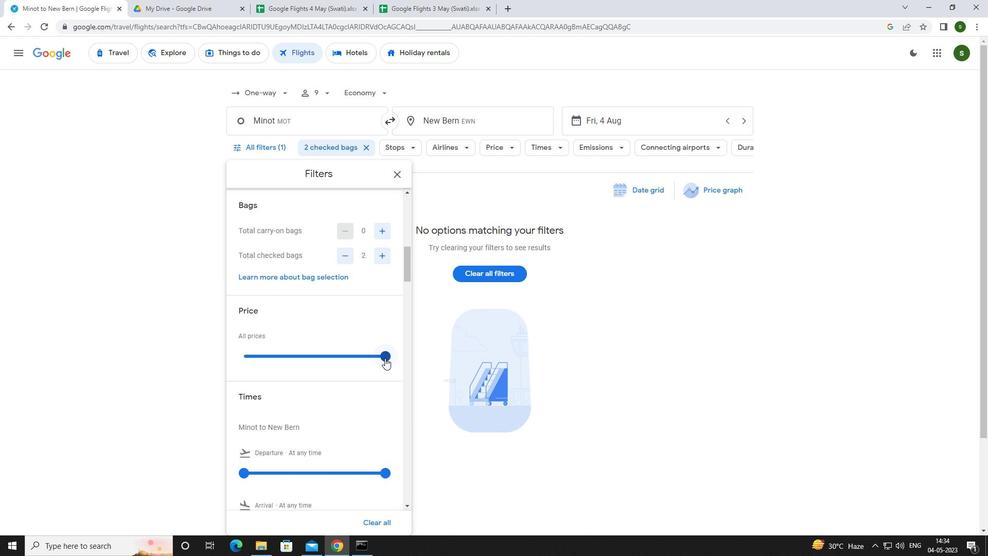 
Action: Mouse moved to (249, 420)
Screenshot: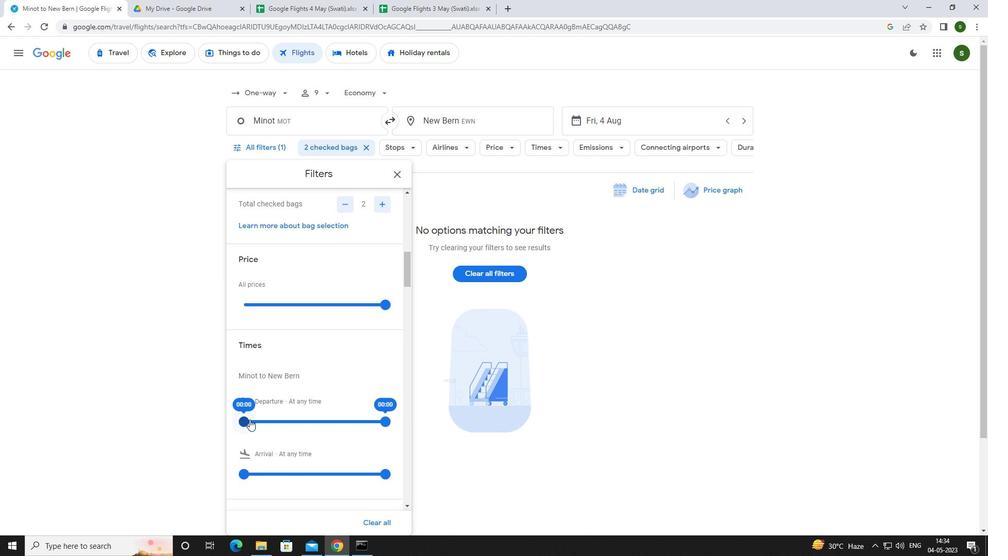 
Action: Mouse pressed left at (249, 420)
Screenshot: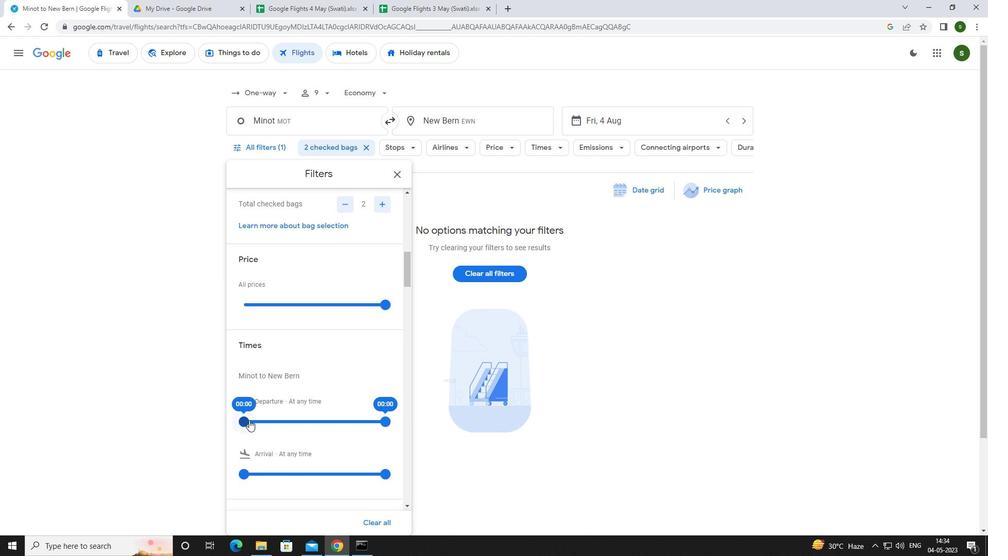 
Action: Mouse moved to (603, 344)
Screenshot: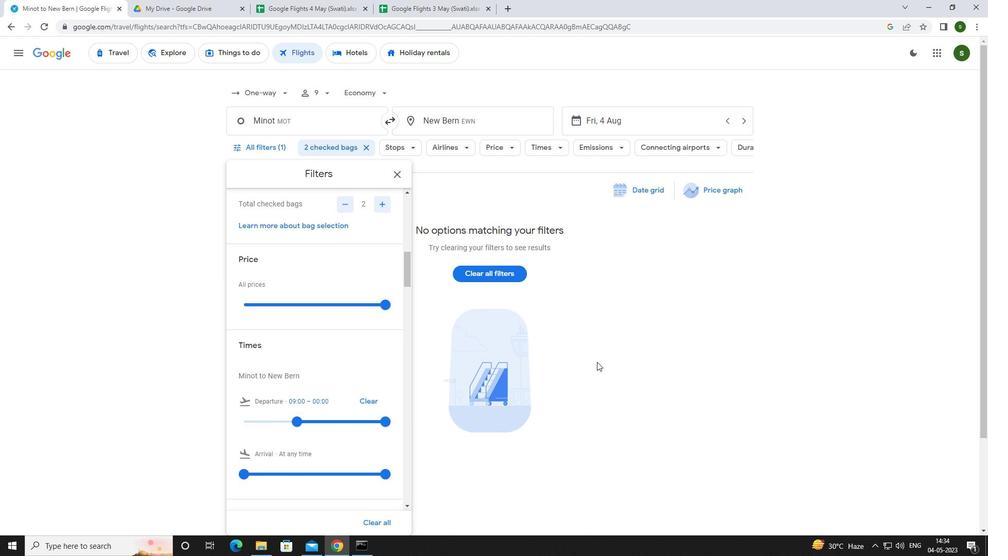 
Action: Mouse pressed left at (603, 344)
Screenshot: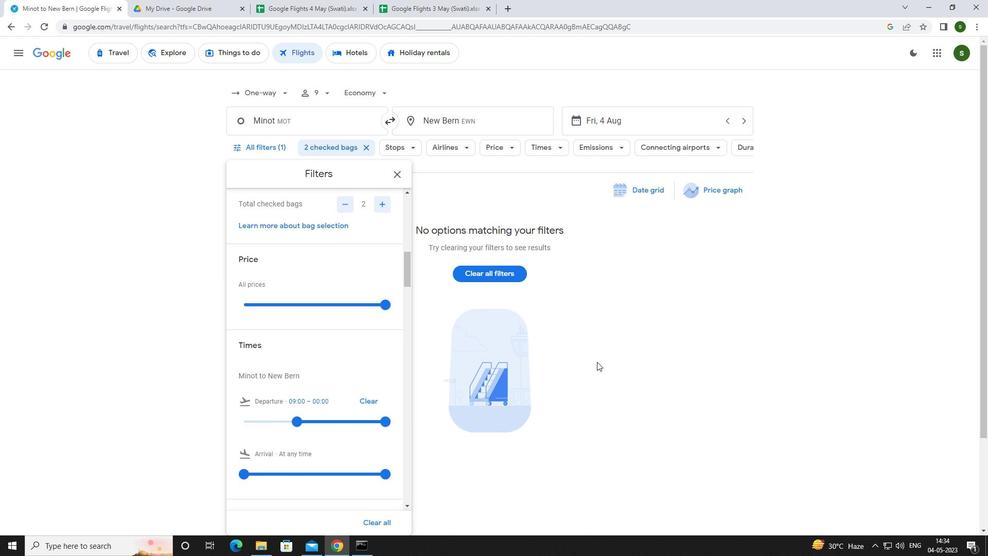 
Action: Mouse moved to (603, 344)
Screenshot: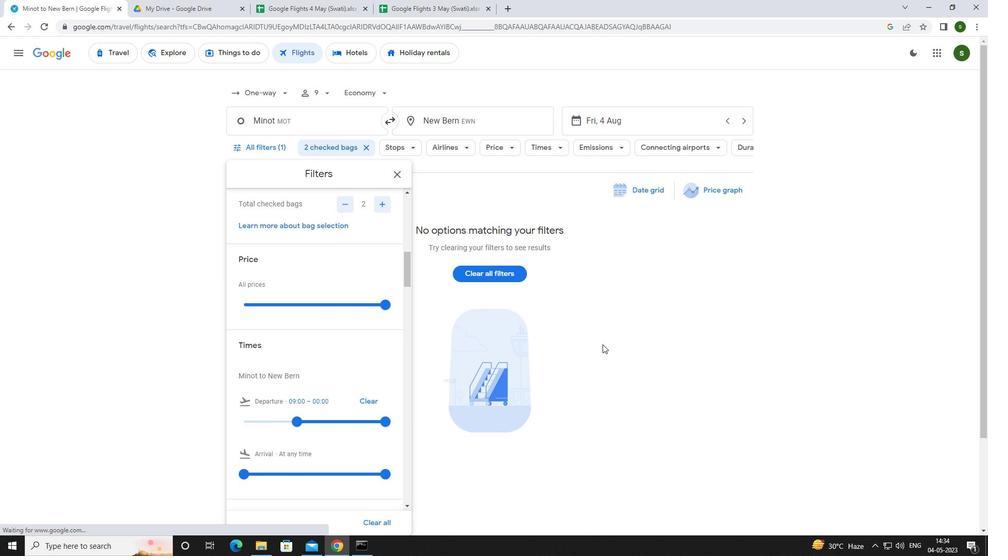 
